 Task: Look for space in La Solana, Spain from 1st August, 2023 to 5th August, 2023 for 1 adult in price range Rs.6000 to Rs.15000. Place can be entire place with 1  bedroom having 1 bed and 1 bathroom. Property type can be house, flat, guest house. Amenities needed are: wifi. Booking option can be shelf check-in. Required host language is English.
Action: Mouse moved to (306, 158)
Screenshot: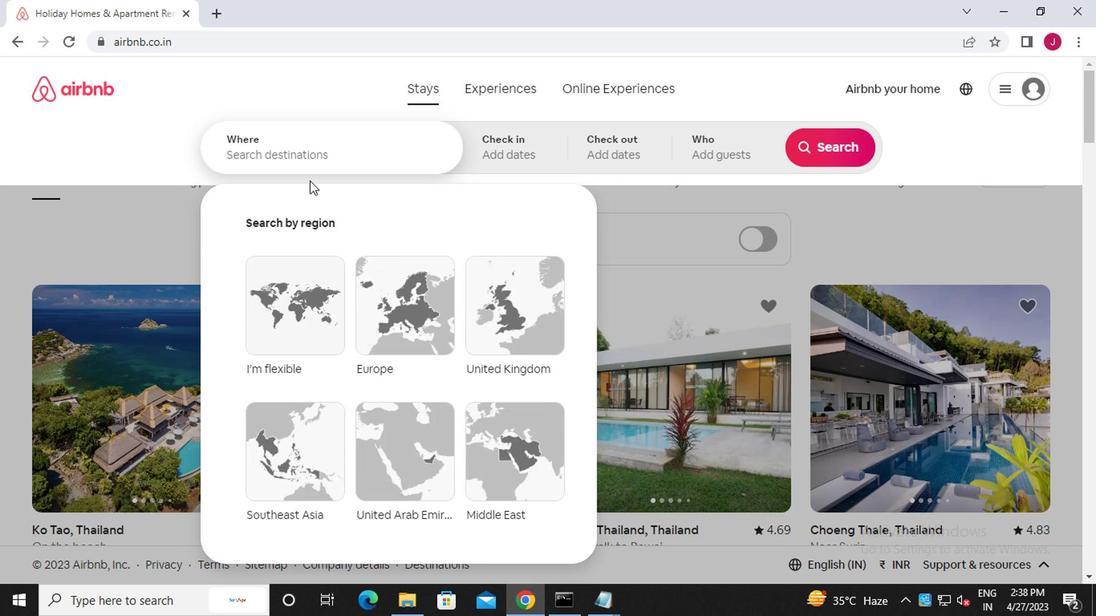 
Action: Mouse pressed left at (306, 158)
Screenshot: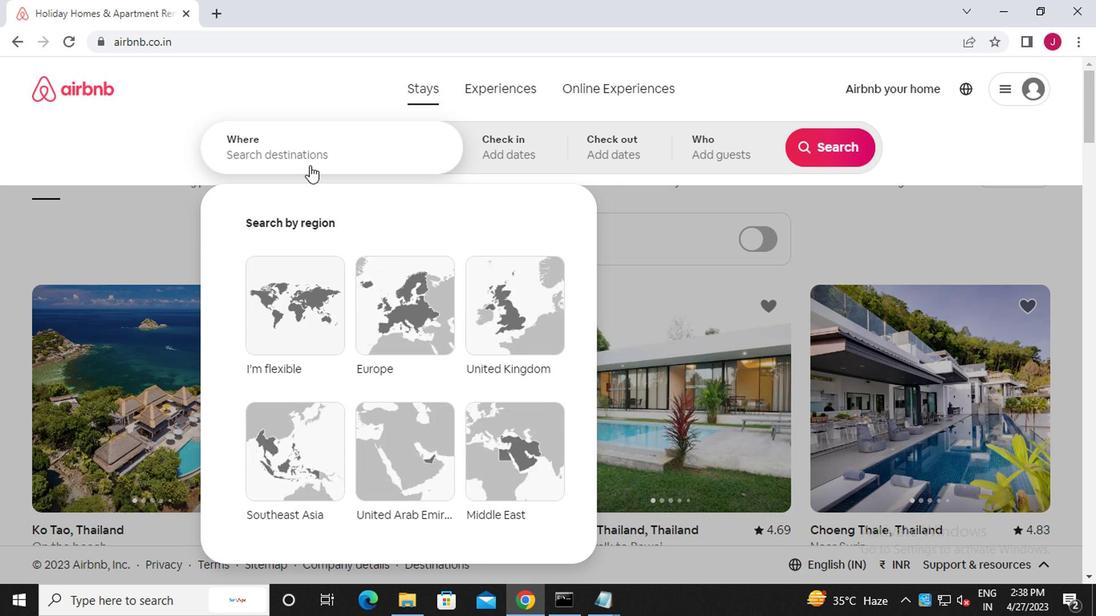 
Action: Mouse moved to (304, 161)
Screenshot: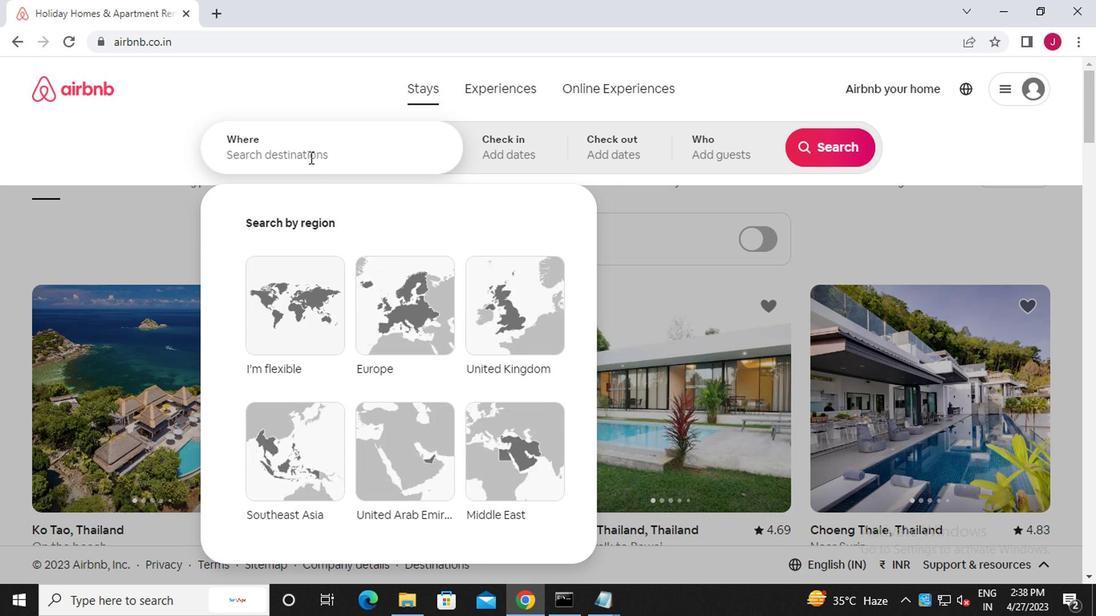 
Action: Key pressed l<Key.caps_lock>a<Key.space><Key.caps_lock>s<Key.caps_lock>olana
Screenshot: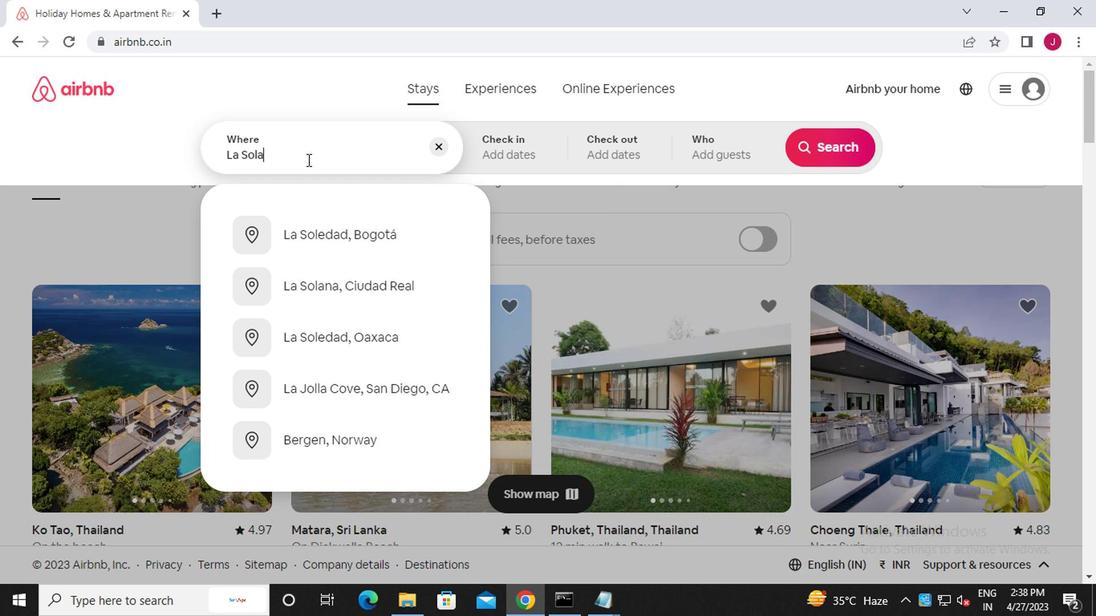 
Action: Mouse moved to (374, 293)
Screenshot: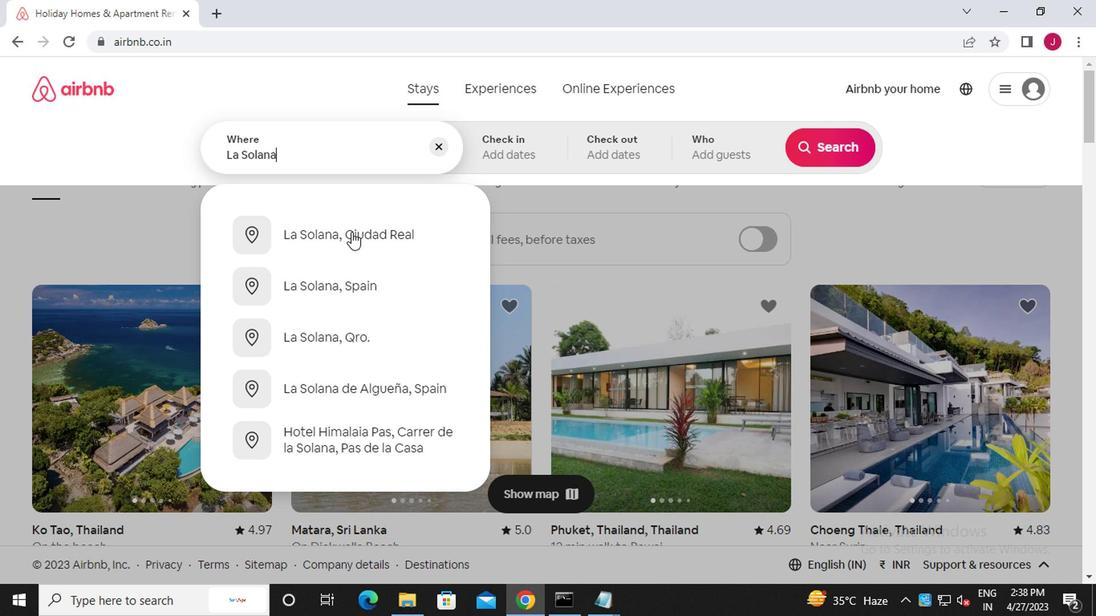 
Action: Mouse pressed left at (374, 293)
Screenshot: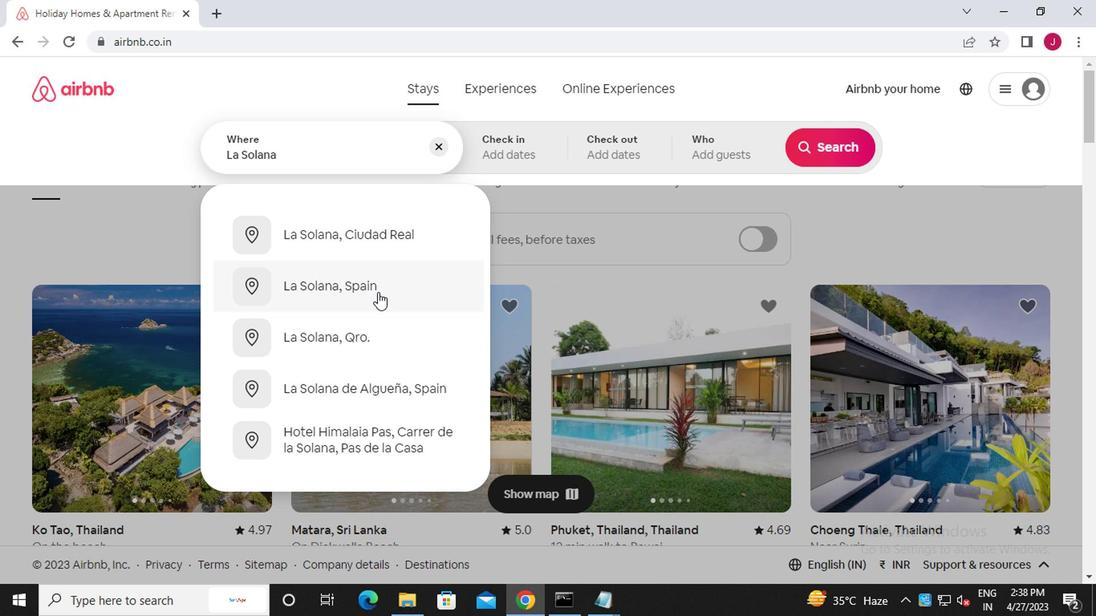 
Action: Mouse moved to (810, 272)
Screenshot: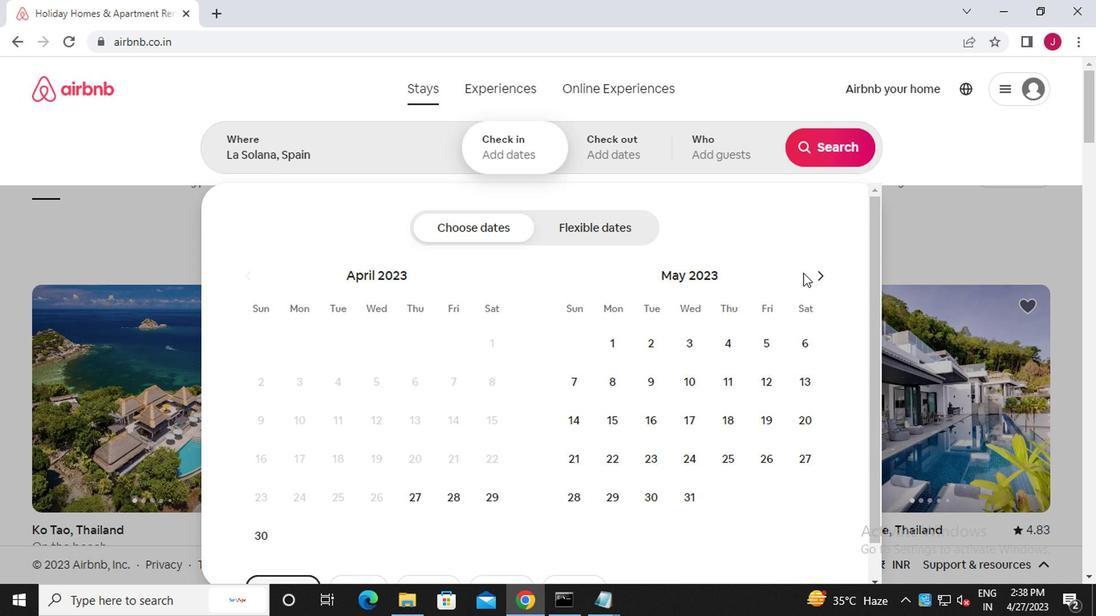 
Action: Mouse pressed left at (810, 272)
Screenshot: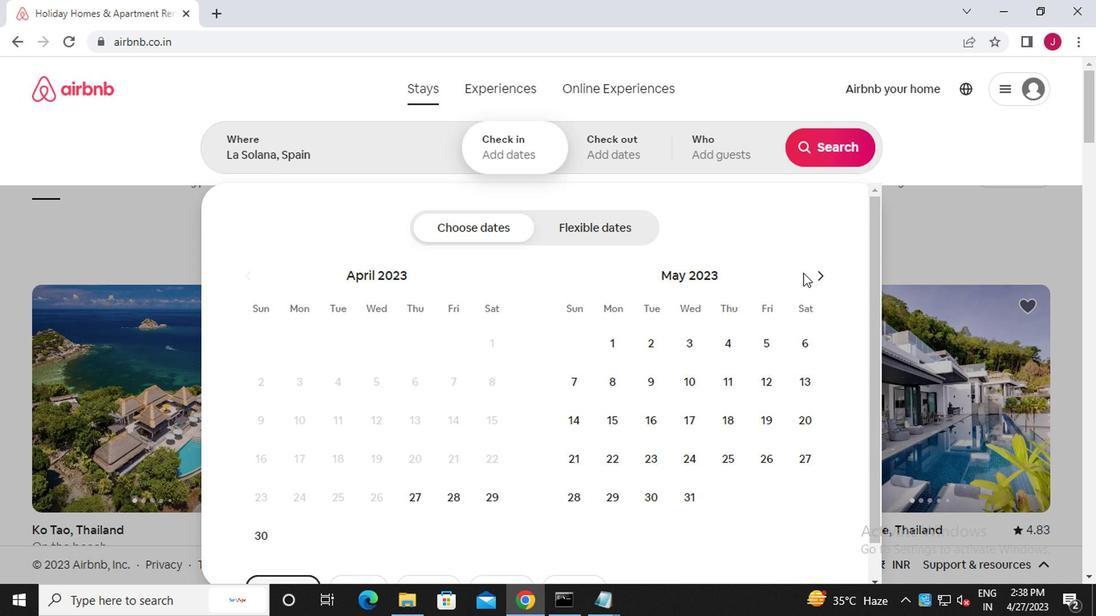 
Action: Mouse moved to (812, 272)
Screenshot: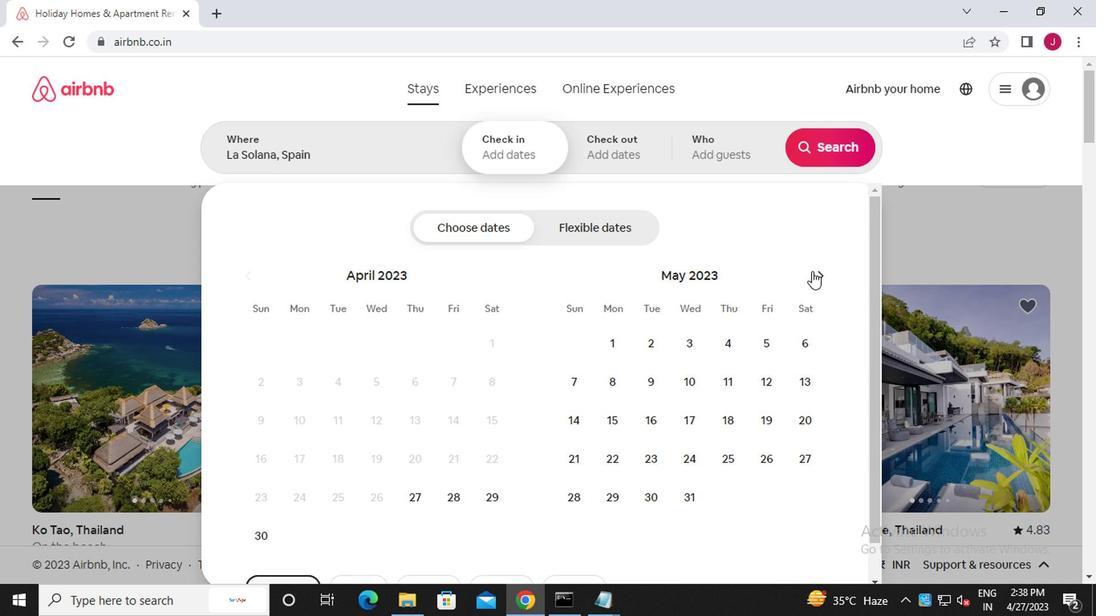 
Action: Mouse pressed left at (812, 272)
Screenshot: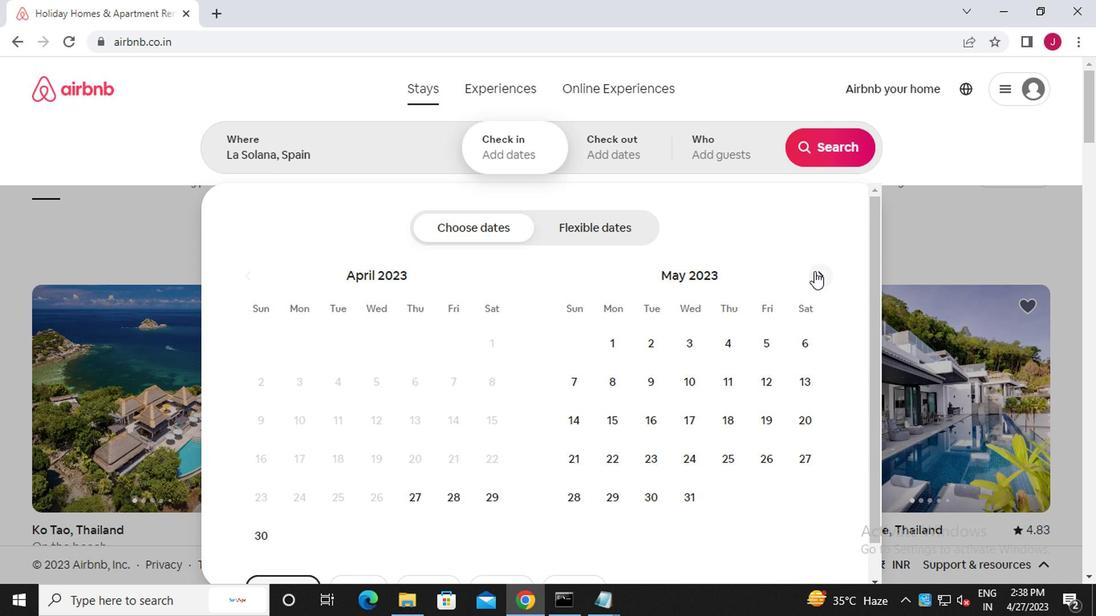 
Action: Mouse pressed left at (812, 272)
Screenshot: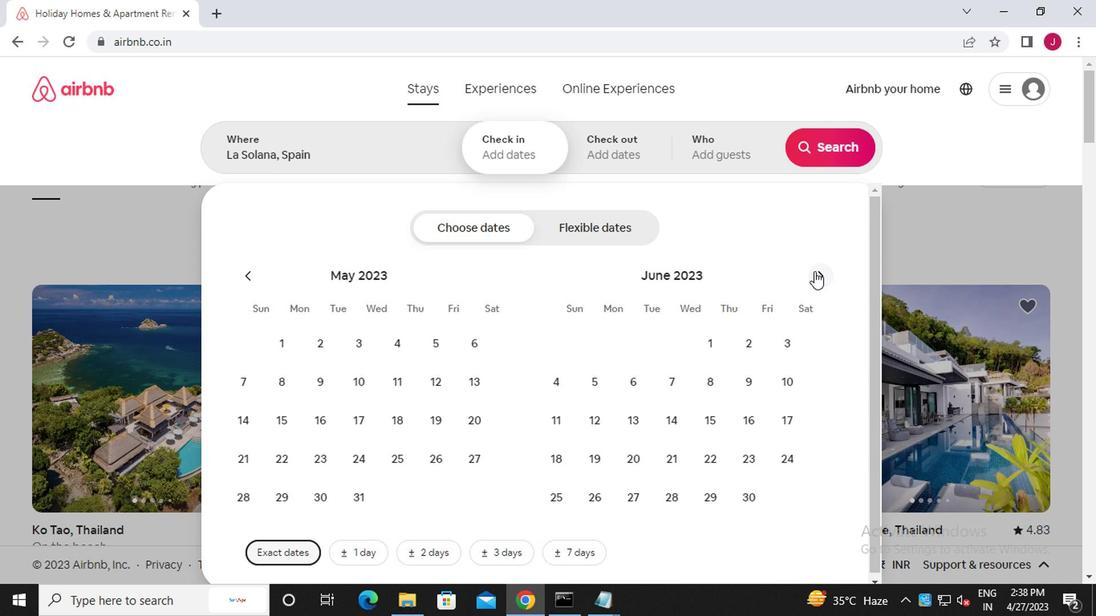 
Action: Mouse moved to (648, 342)
Screenshot: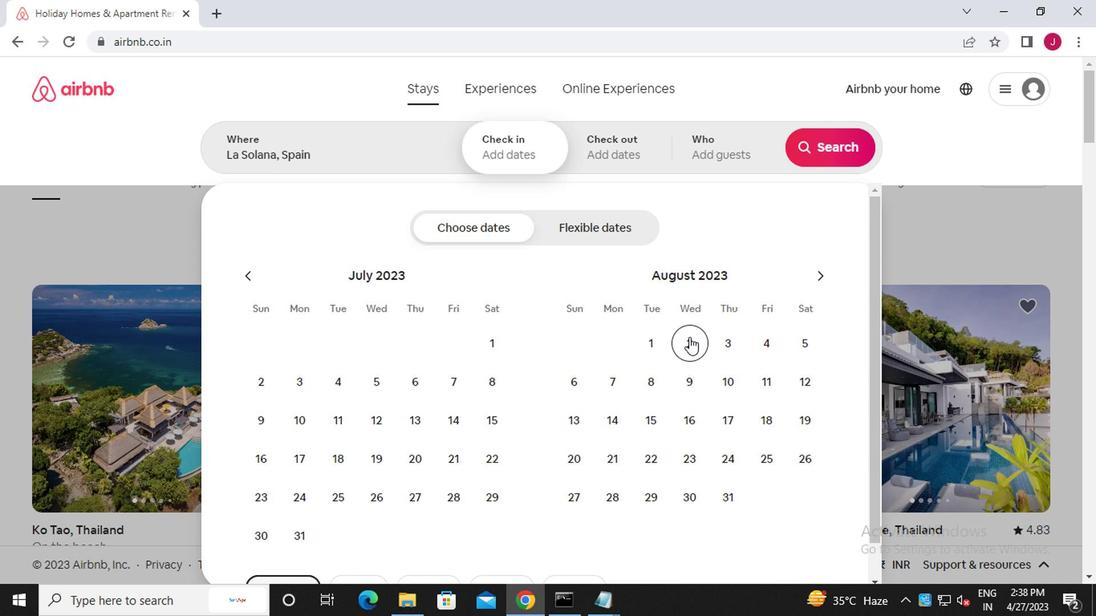 
Action: Mouse pressed left at (648, 342)
Screenshot: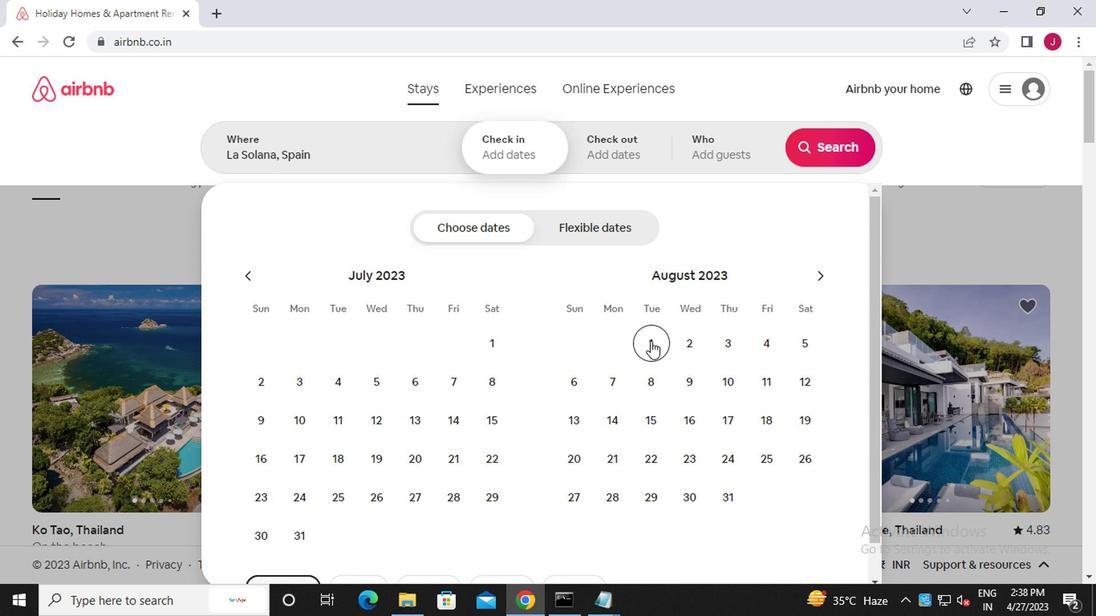 
Action: Mouse moved to (792, 344)
Screenshot: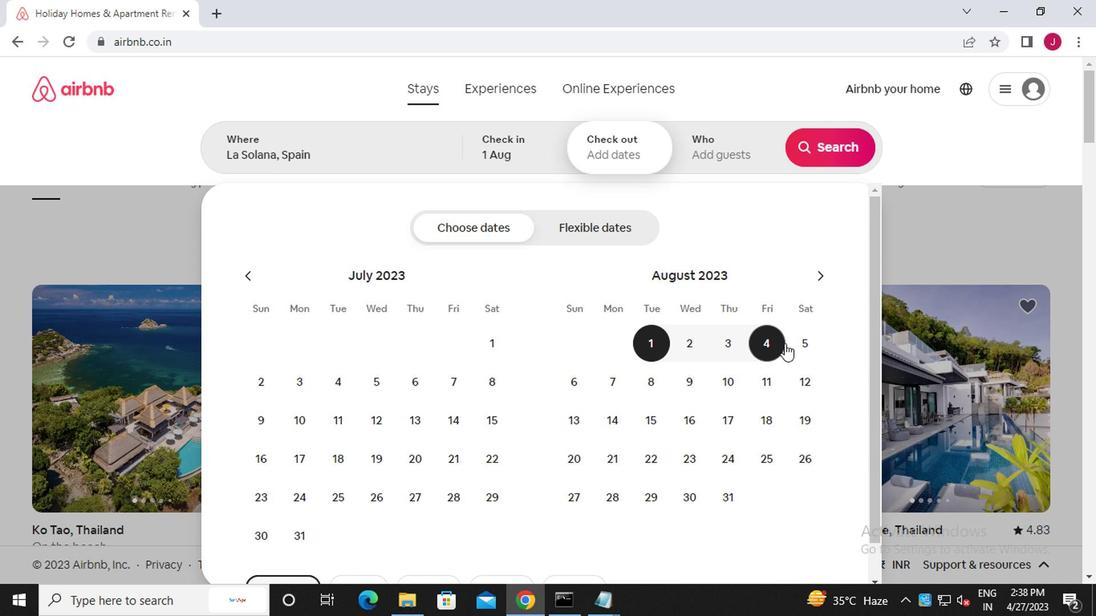 
Action: Mouse pressed left at (792, 344)
Screenshot: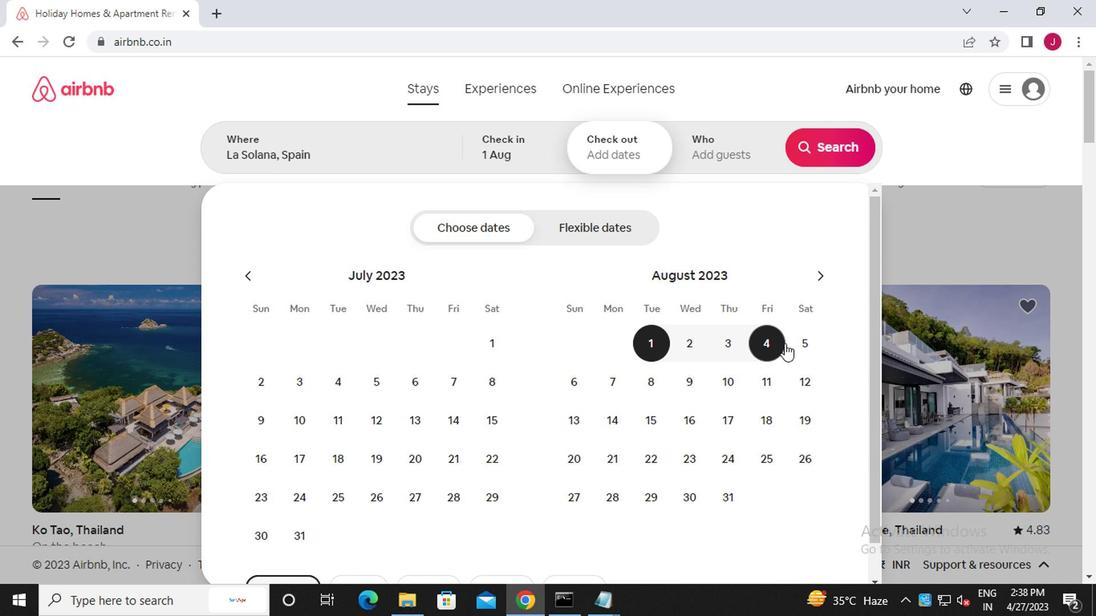 
Action: Mouse moved to (725, 156)
Screenshot: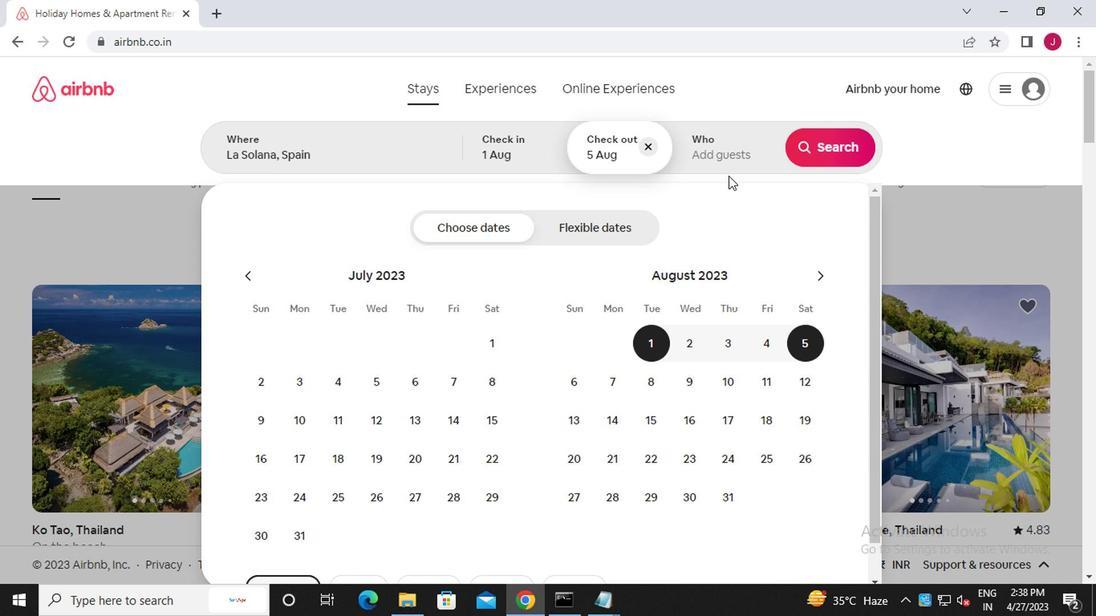 
Action: Mouse pressed left at (725, 156)
Screenshot: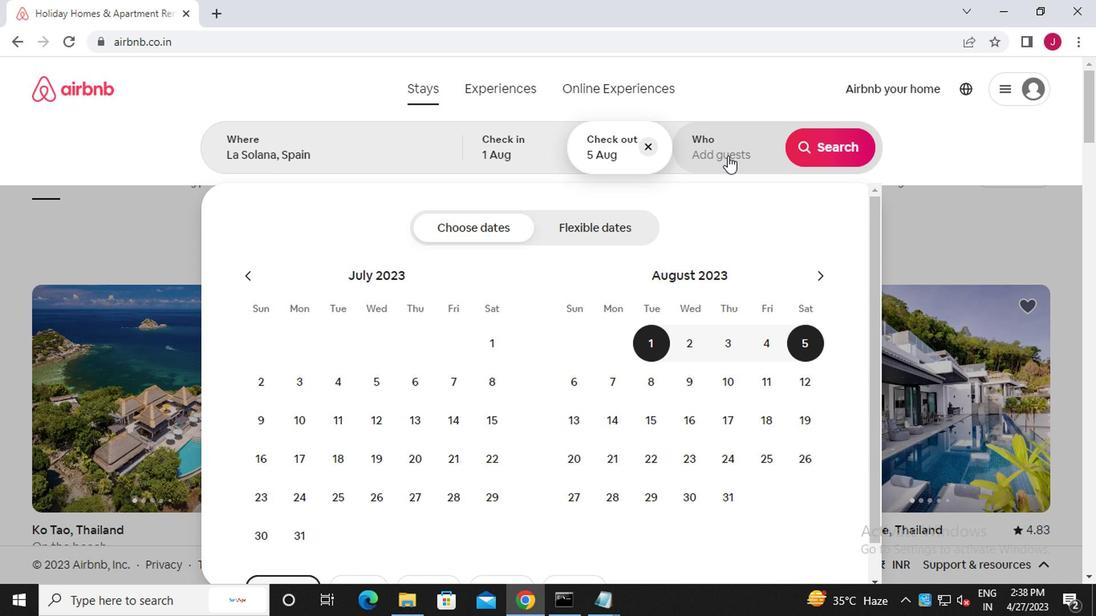 
Action: Mouse moved to (832, 225)
Screenshot: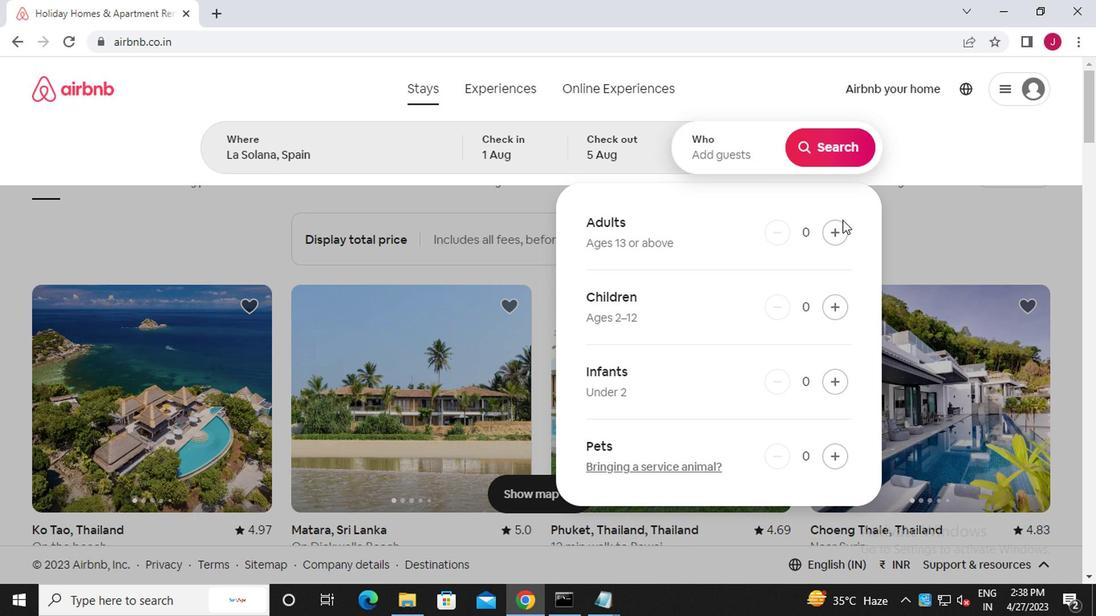 
Action: Mouse pressed left at (832, 225)
Screenshot: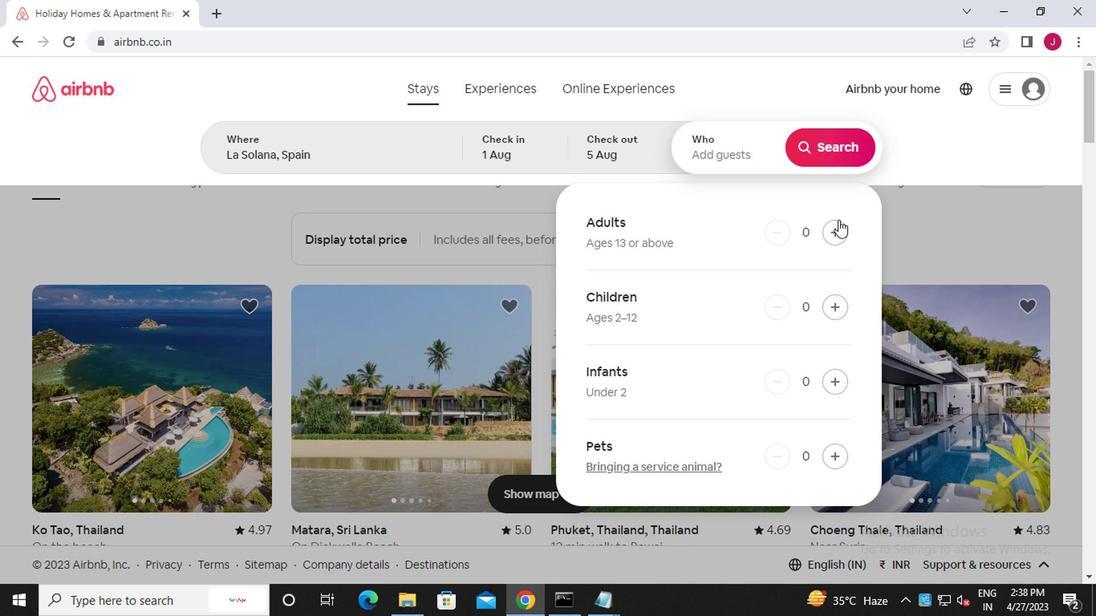 
Action: Mouse moved to (828, 152)
Screenshot: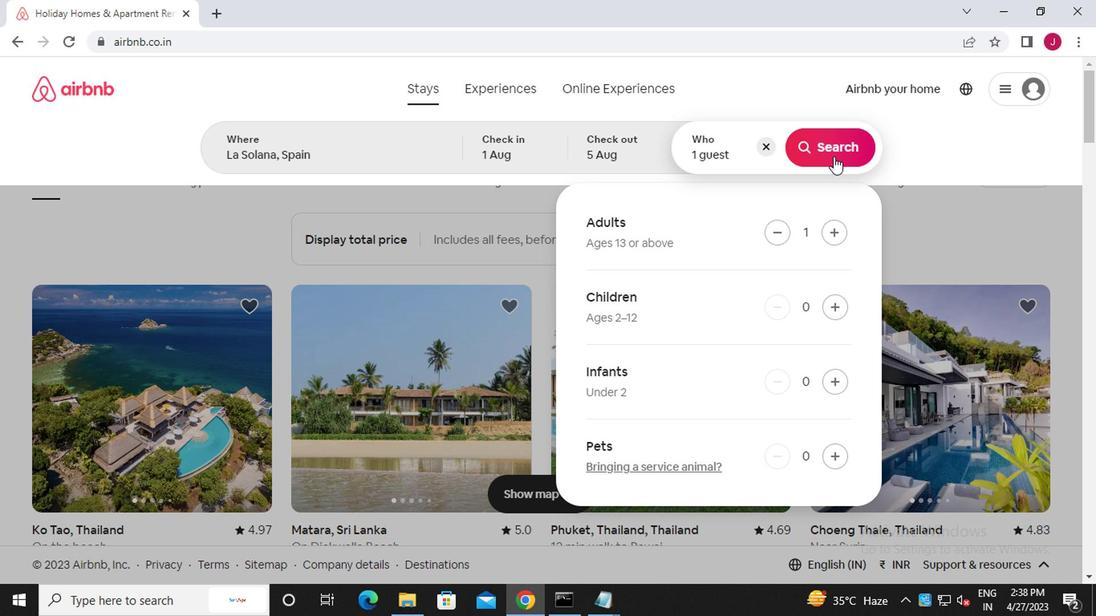 
Action: Mouse pressed left at (828, 152)
Screenshot: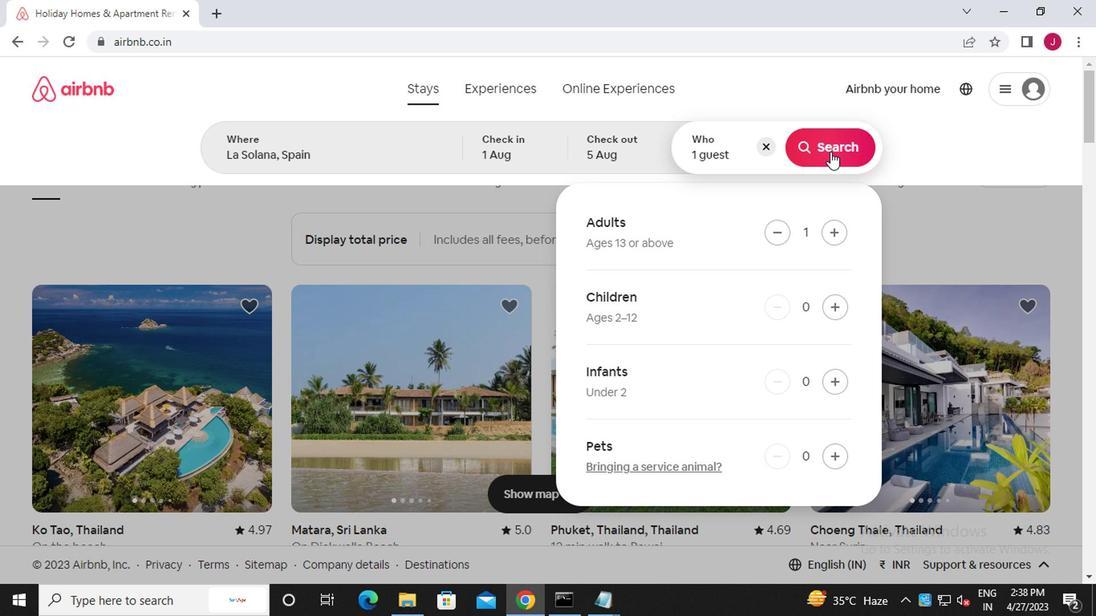 
Action: Mouse moved to (1022, 148)
Screenshot: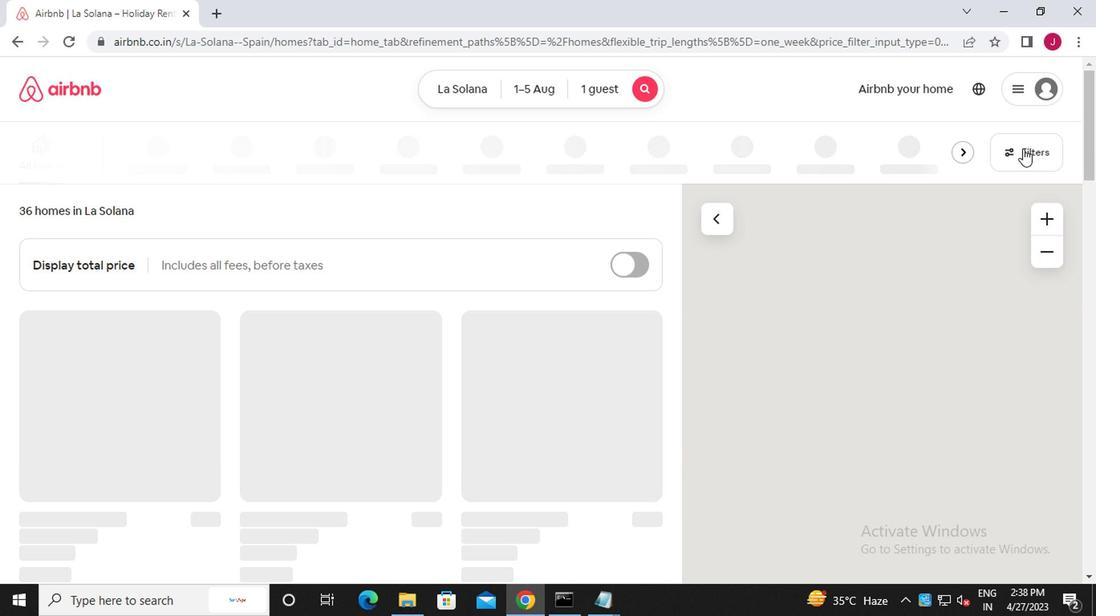 
Action: Mouse pressed left at (1022, 148)
Screenshot: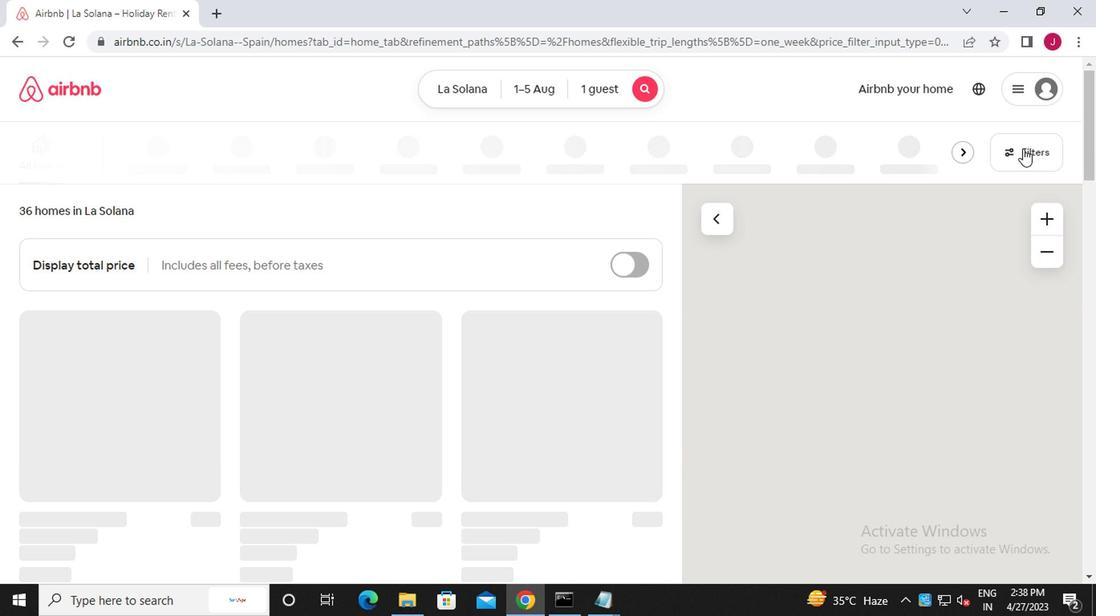 
Action: Mouse moved to (364, 362)
Screenshot: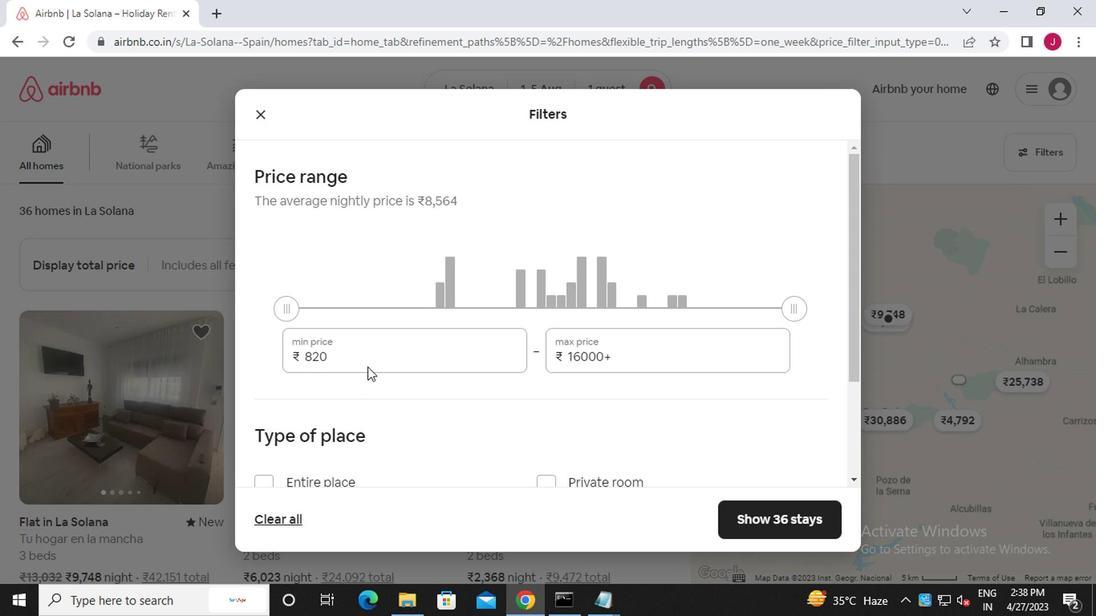 
Action: Mouse pressed left at (364, 362)
Screenshot: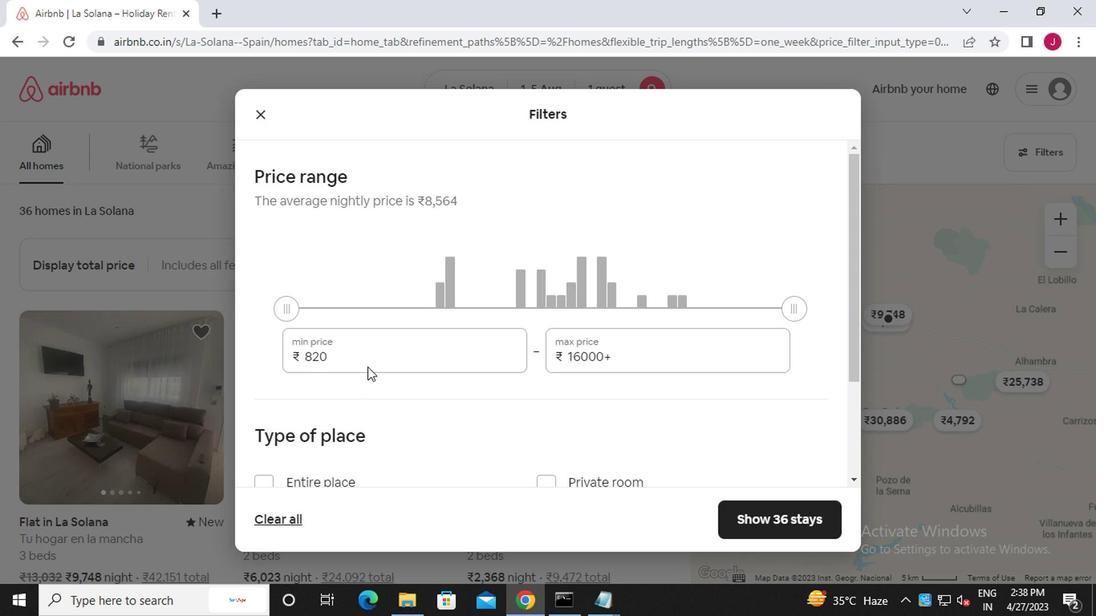 
Action: Mouse moved to (362, 361)
Screenshot: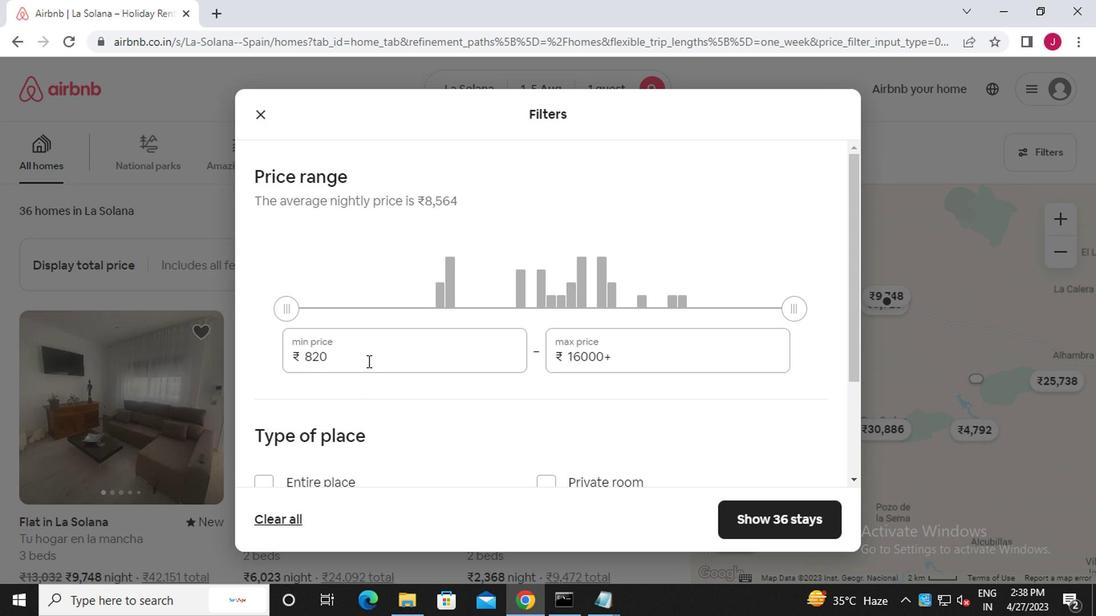 
Action: Key pressed <Key.backspace><Key.backspace><Key.backspace><<102>><<96>><<96>><<96>>
Screenshot: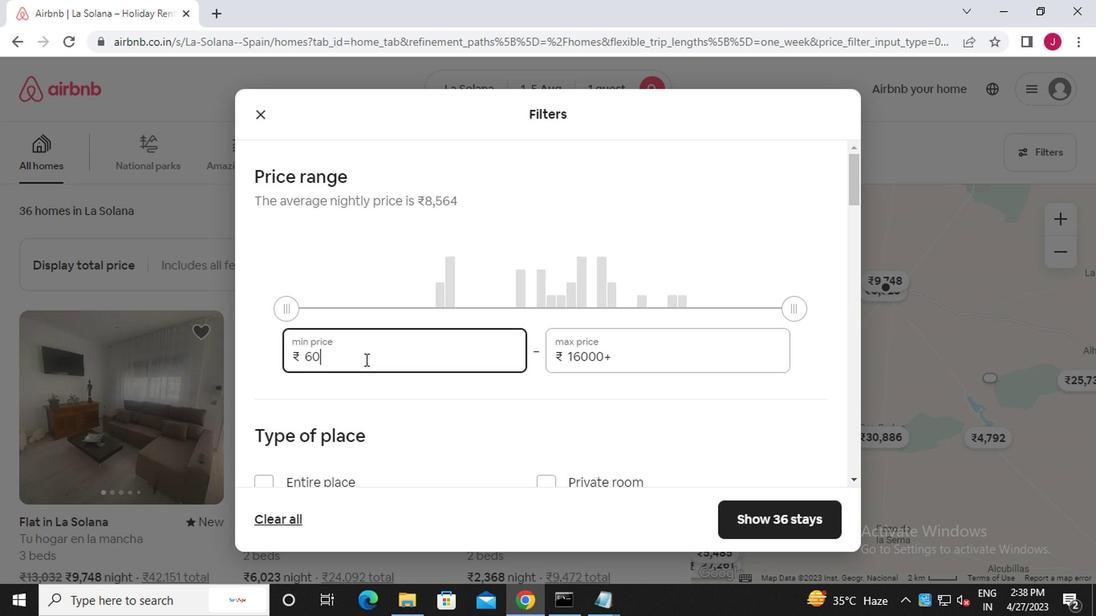 
Action: Mouse moved to (675, 358)
Screenshot: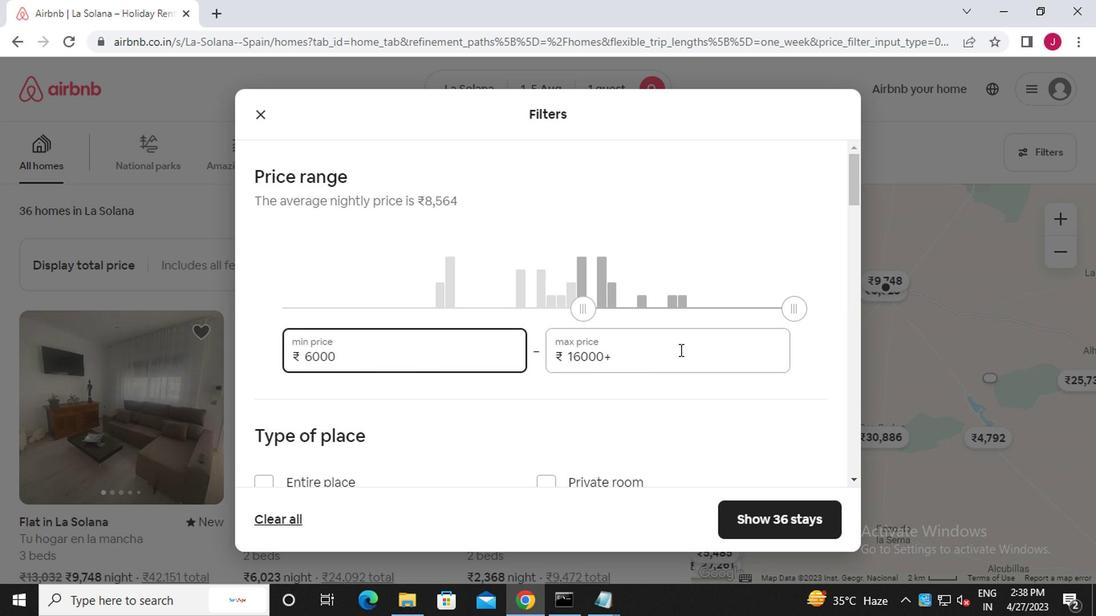 
Action: Mouse pressed left at (675, 358)
Screenshot: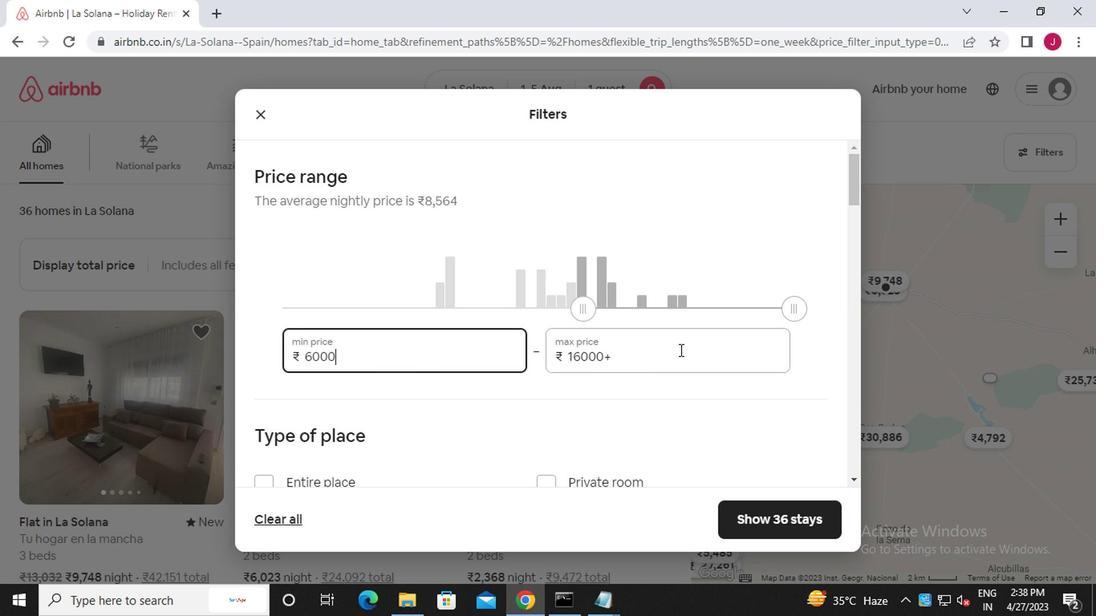 
Action: Key pressed <Key.backspace><Key.backspace><Key.backspace><Key.backspace><Key.backspace><<101>><<96>><<96>><<96>>
Screenshot: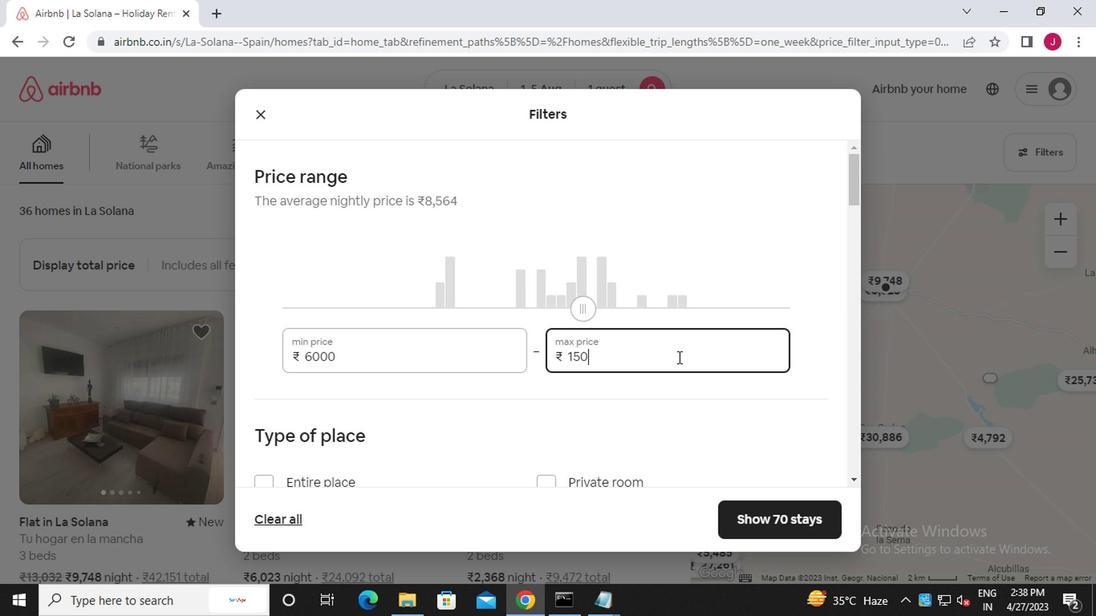 
Action: Mouse scrolled (675, 358) with delta (0, 0)
Screenshot: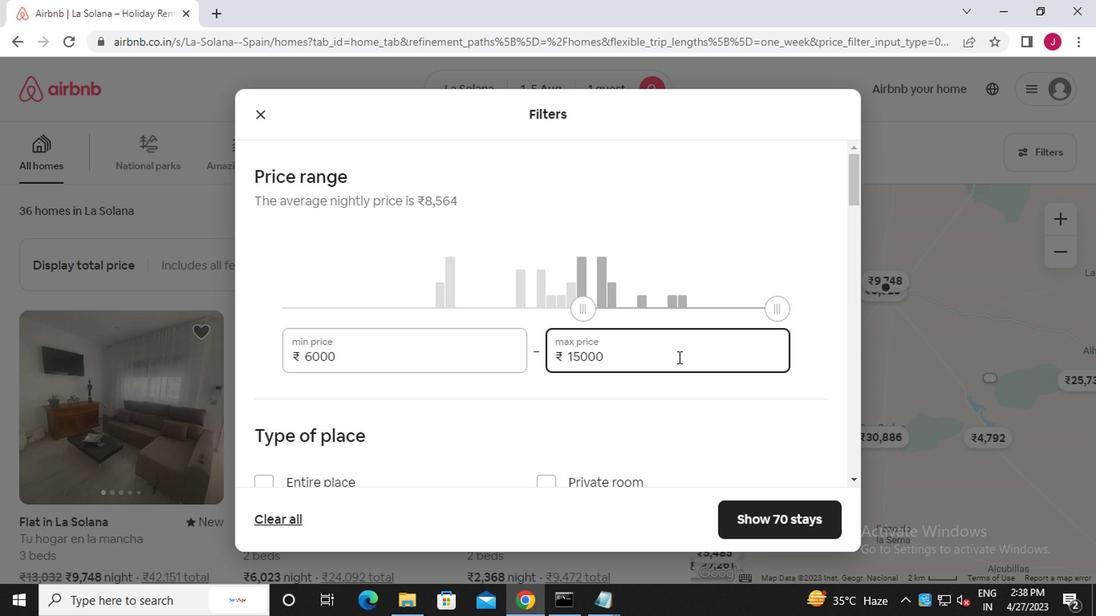 
Action: Mouse scrolled (675, 358) with delta (0, 0)
Screenshot: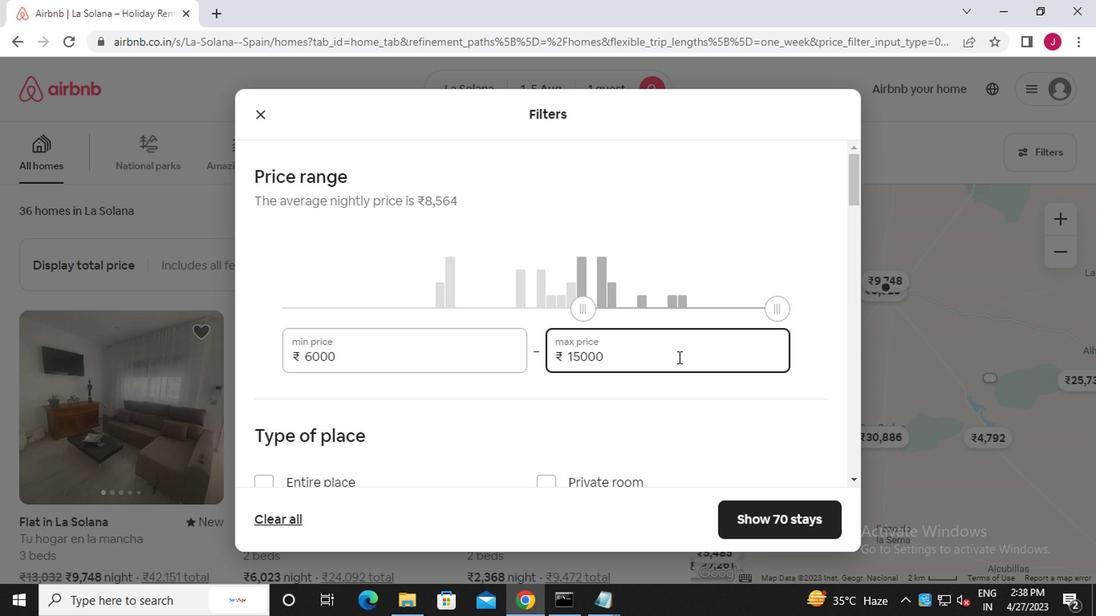 
Action: Mouse moved to (255, 330)
Screenshot: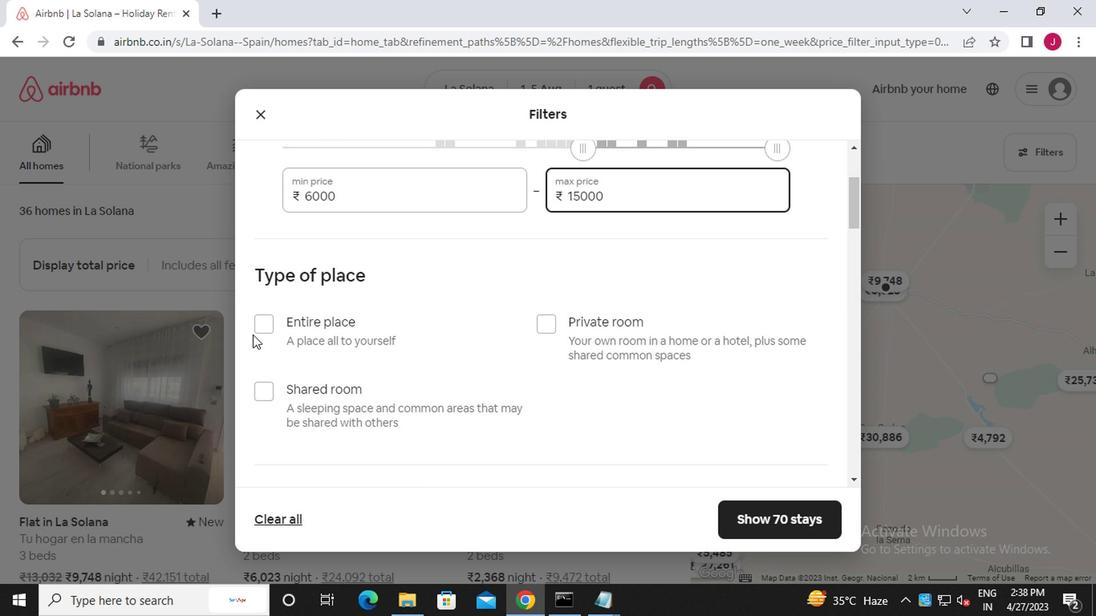 
Action: Mouse pressed left at (255, 330)
Screenshot: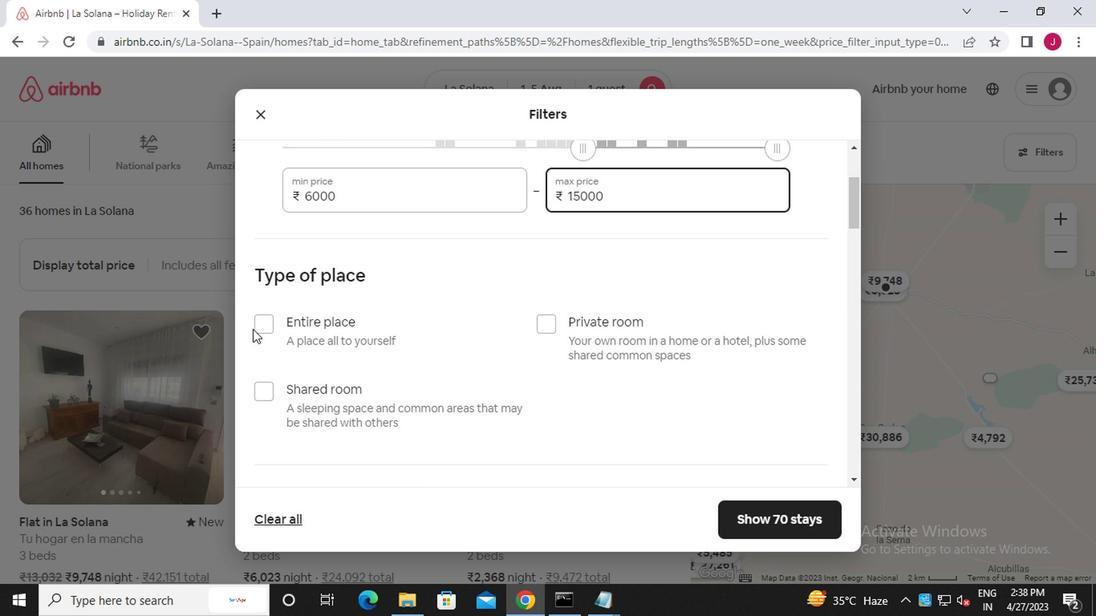 
Action: Mouse moved to (344, 355)
Screenshot: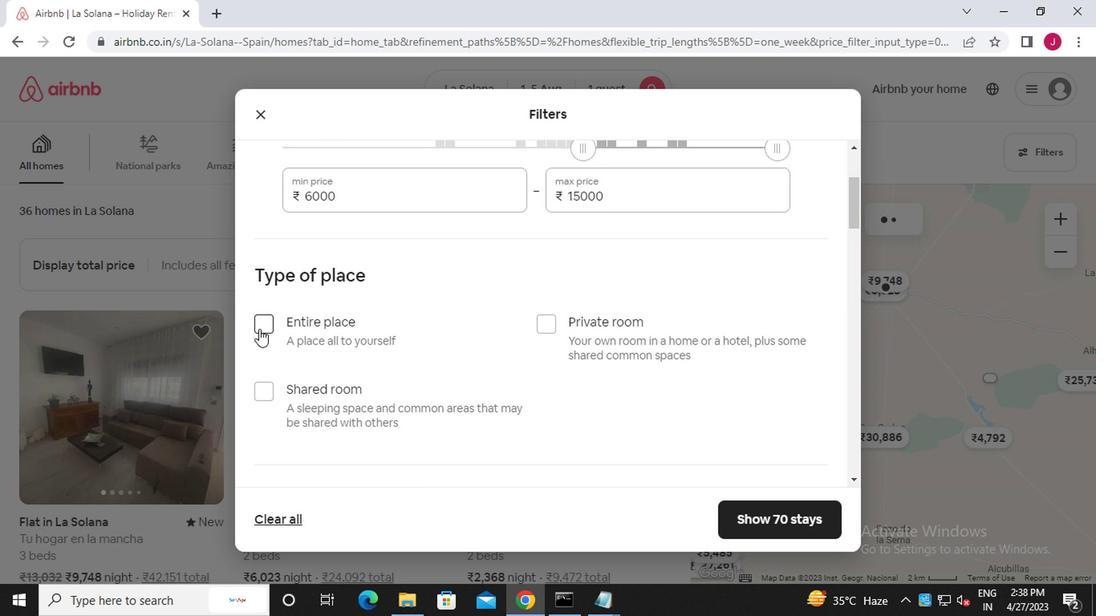 
Action: Mouse scrolled (344, 354) with delta (0, -1)
Screenshot: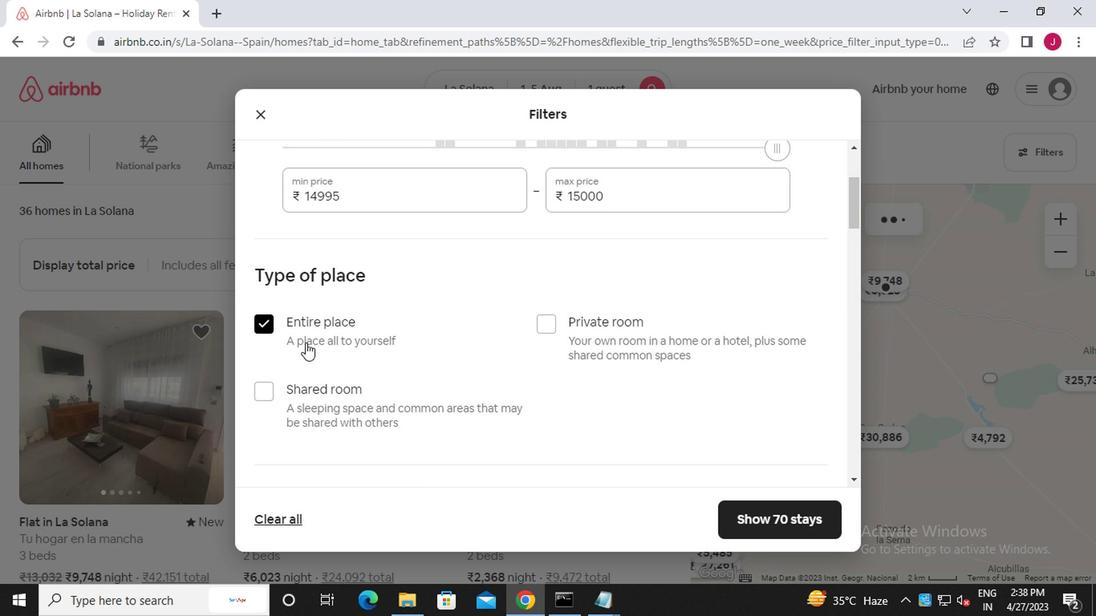 
Action: Mouse scrolled (344, 354) with delta (0, -1)
Screenshot: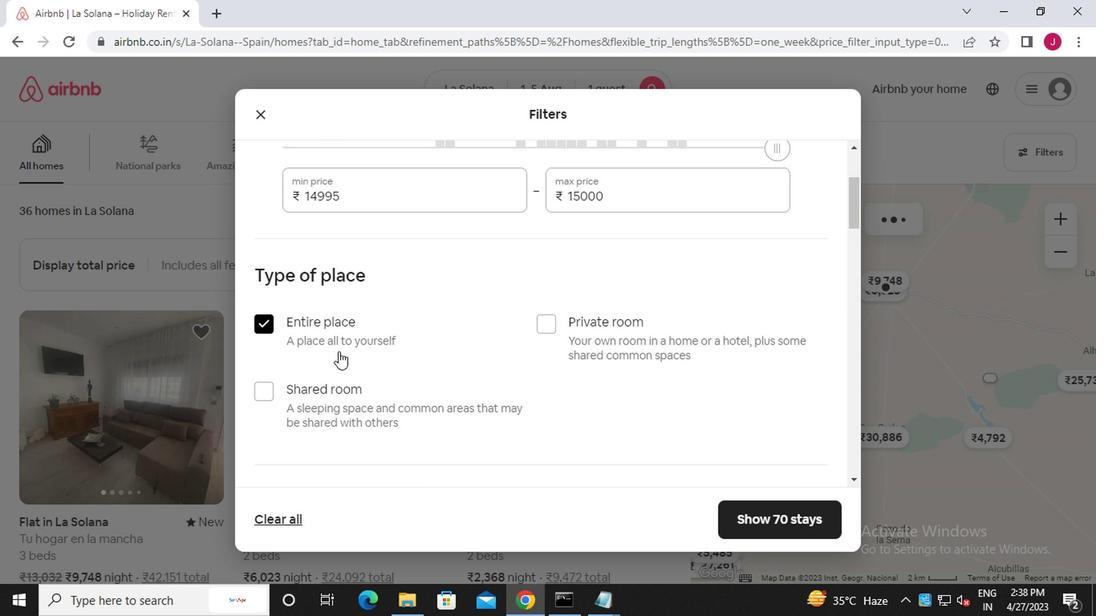 
Action: Mouse scrolled (344, 354) with delta (0, -1)
Screenshot: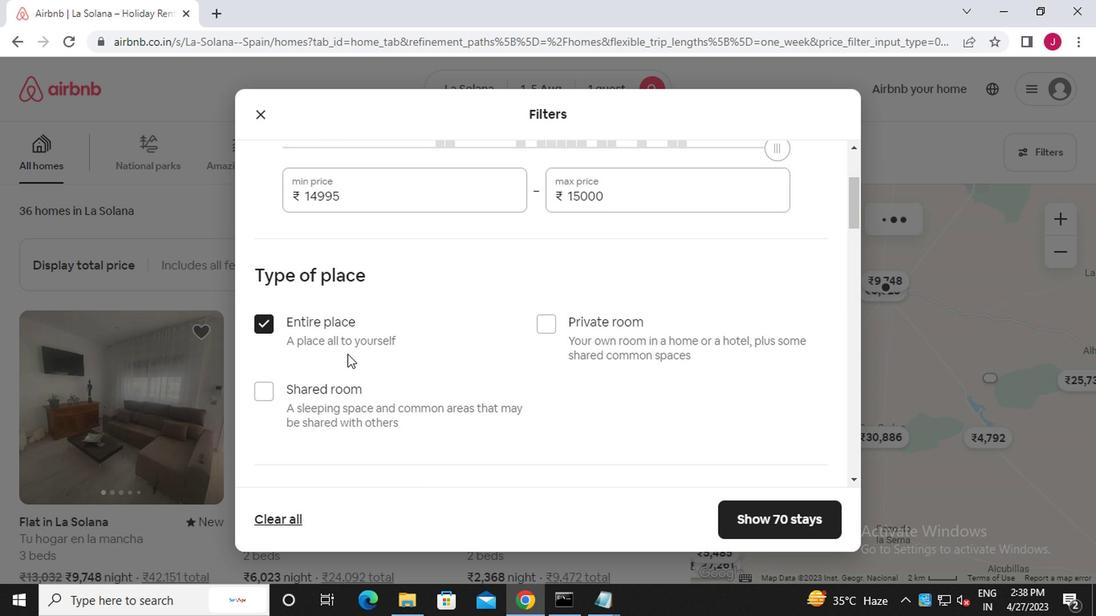 
Action: Mouse moved to (344, 357)
Screenshot: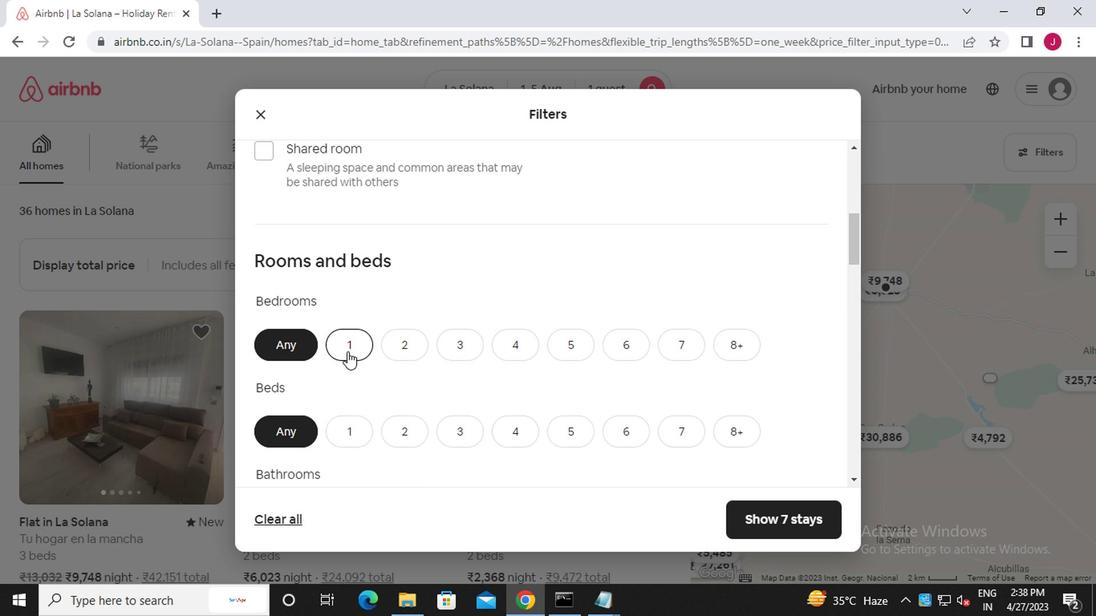 
Action: Mouse scrolled (344, 356) with delta (0, -1)
Screenshot: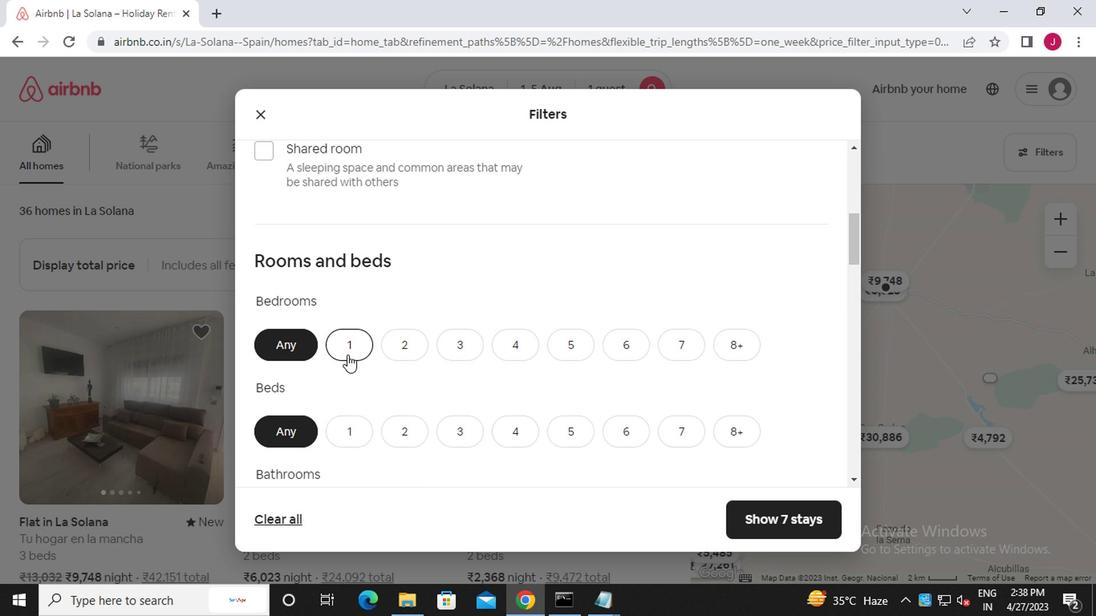 
Action: Mouse scrolled (344, 356) with delta (0, -1)
Screenshot: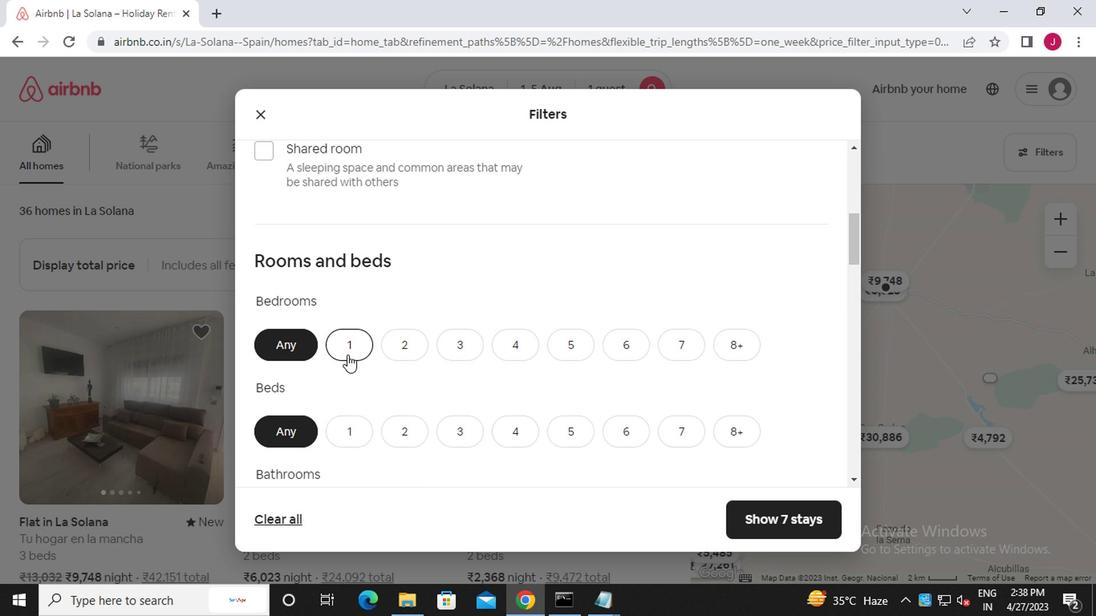 
Action: Mouse moved to (348, 193)
Screenshot: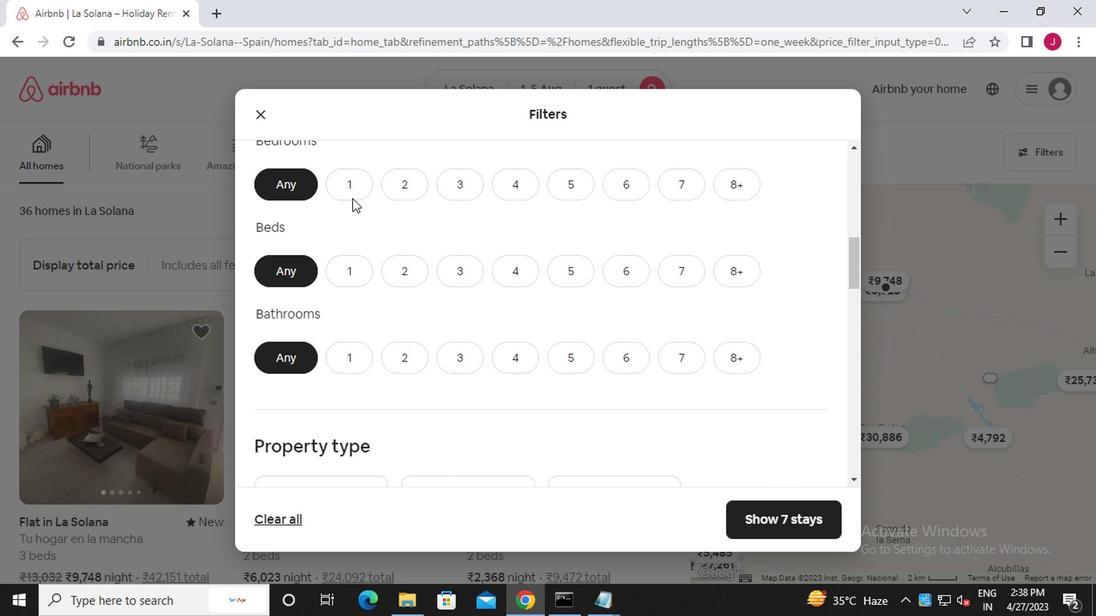 
Action: Mouse pressed left at (348, 193)
Screenshot: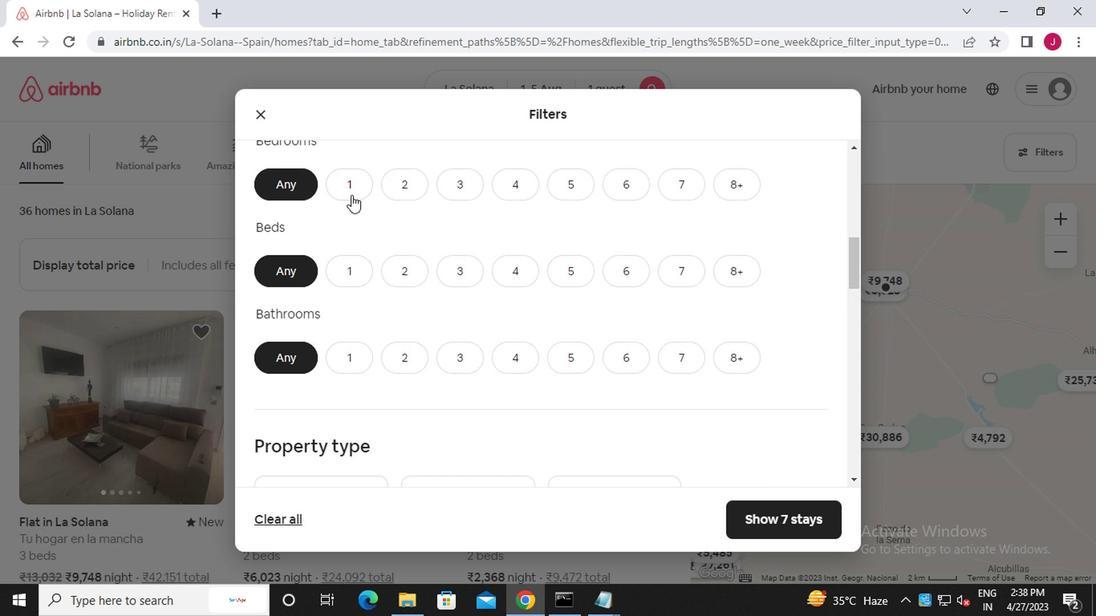 
Action: Mouse moved to (352, 268)
Screenshot: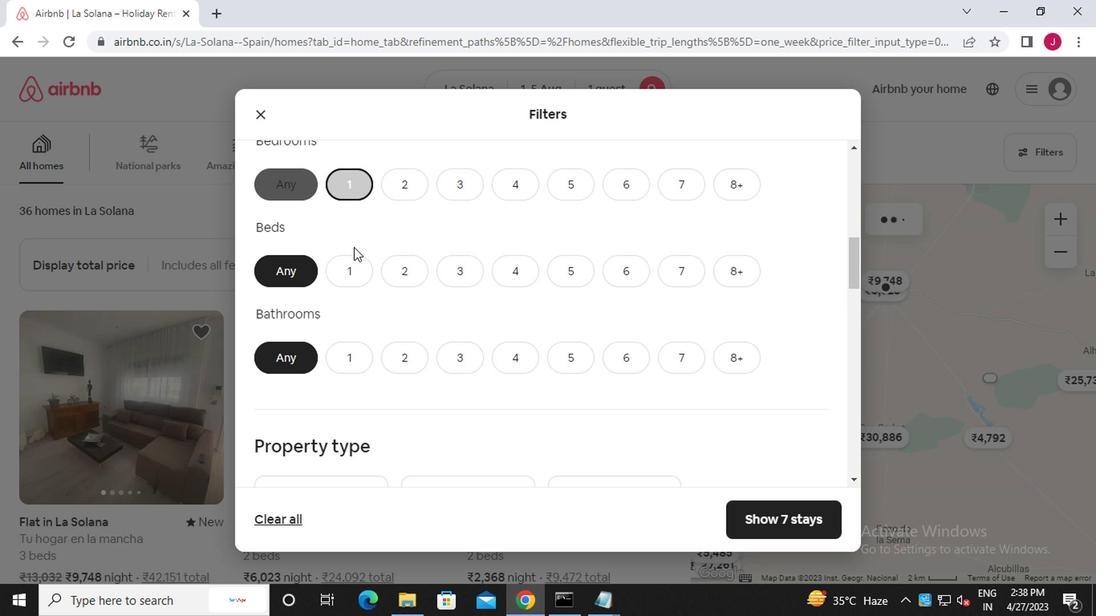 
Action: Mouse pressed left at (352, 268)
Screenshot: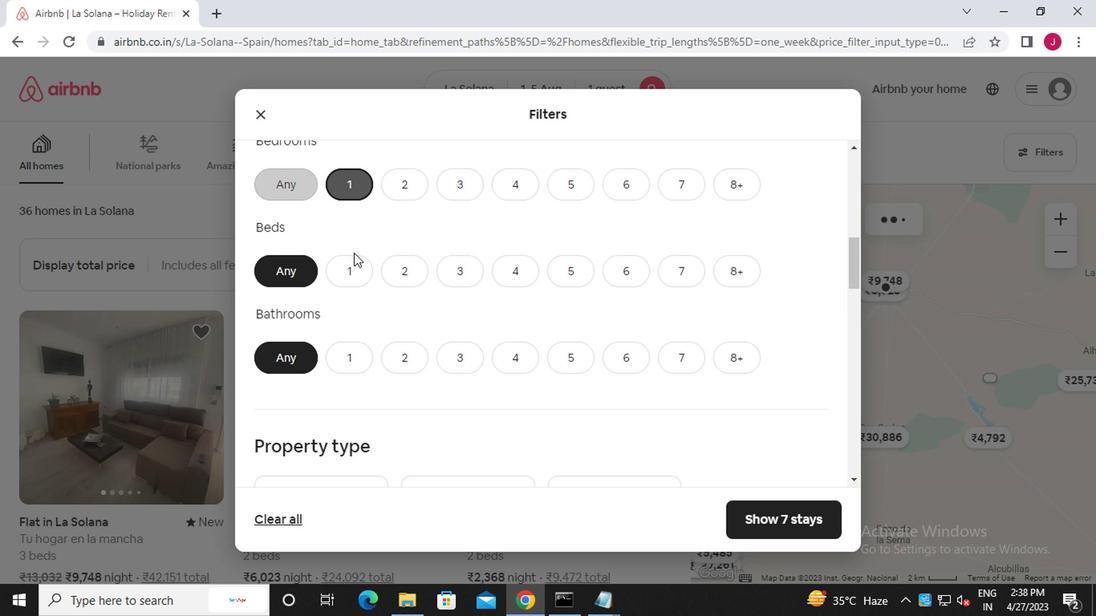 
Action: Mouse moved to (351, 365)
Screenshot: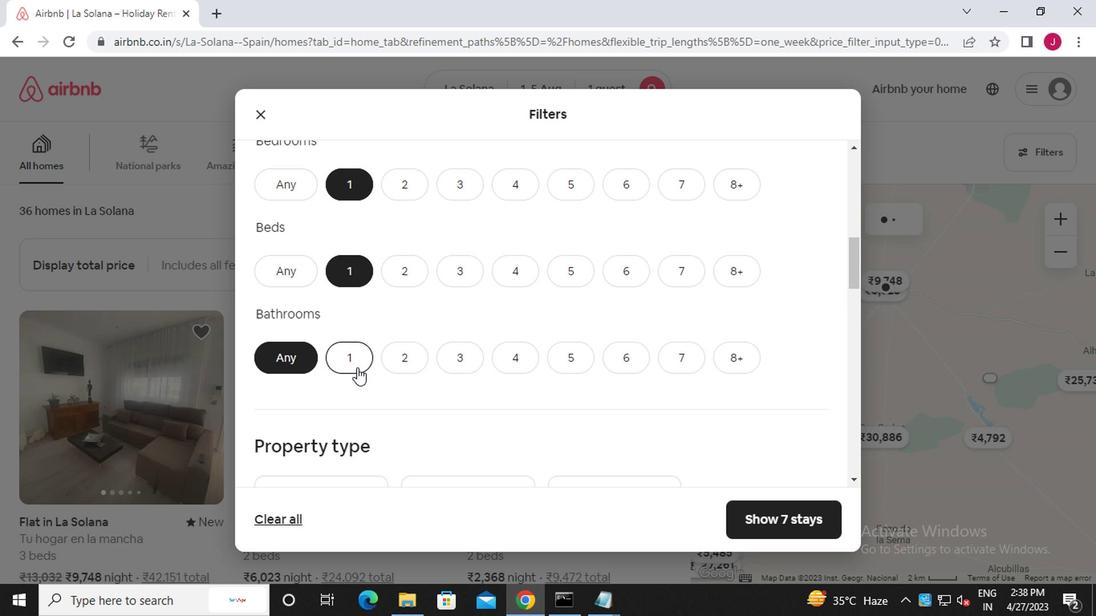 
Action: Mouse pressed left at (351, 365)
Screenshot: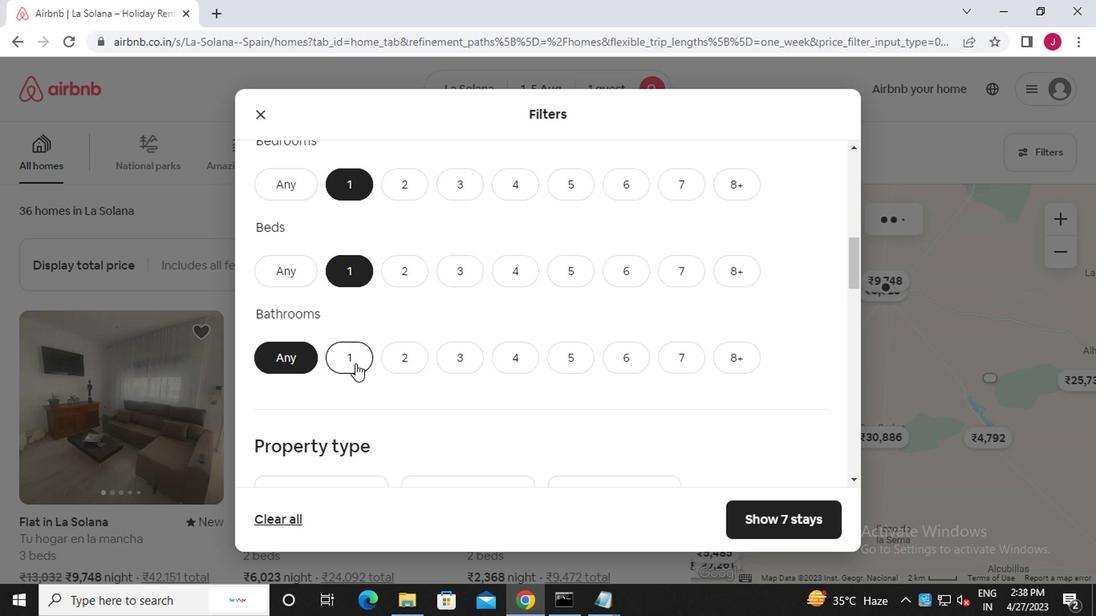 
Action: Mouse moved to (356, 370)
Screenshot: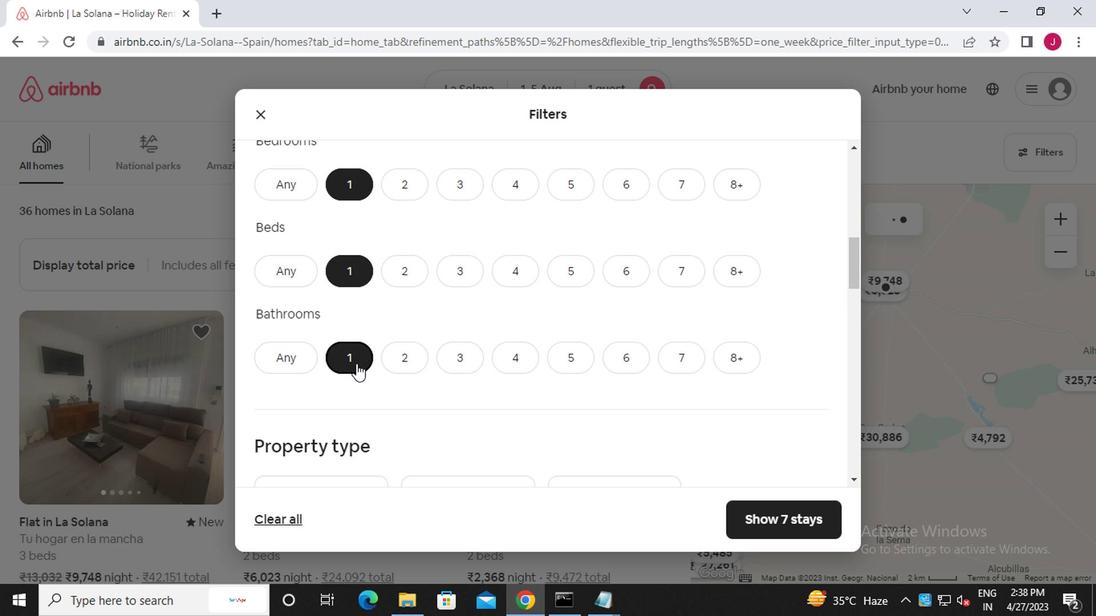 
Action: Mouse scrolled (356, 369) with delta (0, 0)
Screenshot: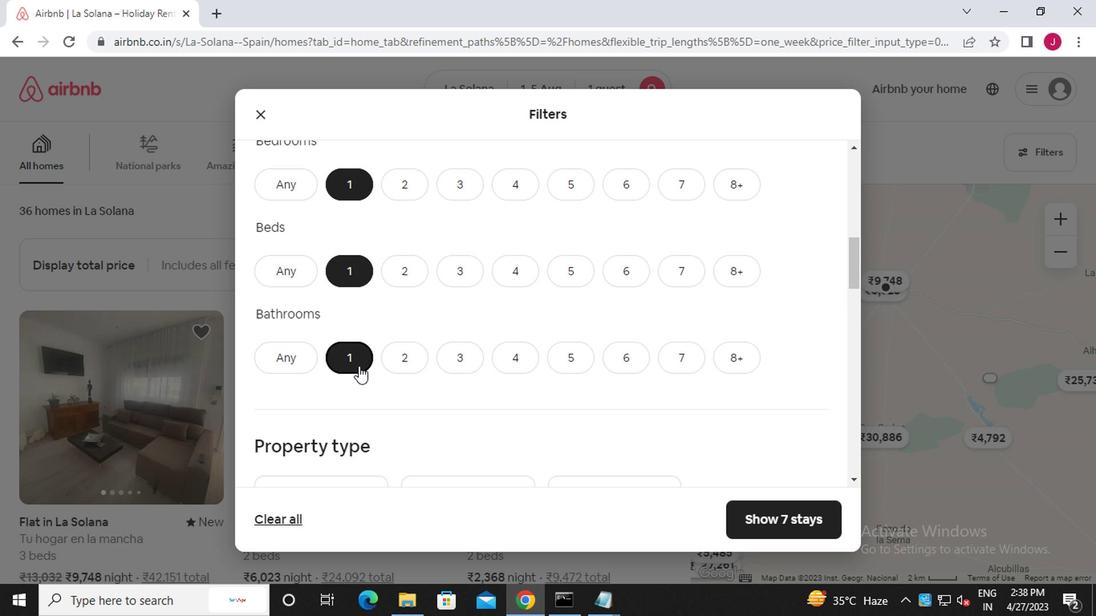 
Action: Mouse moved to (398, 433)
Screenshot: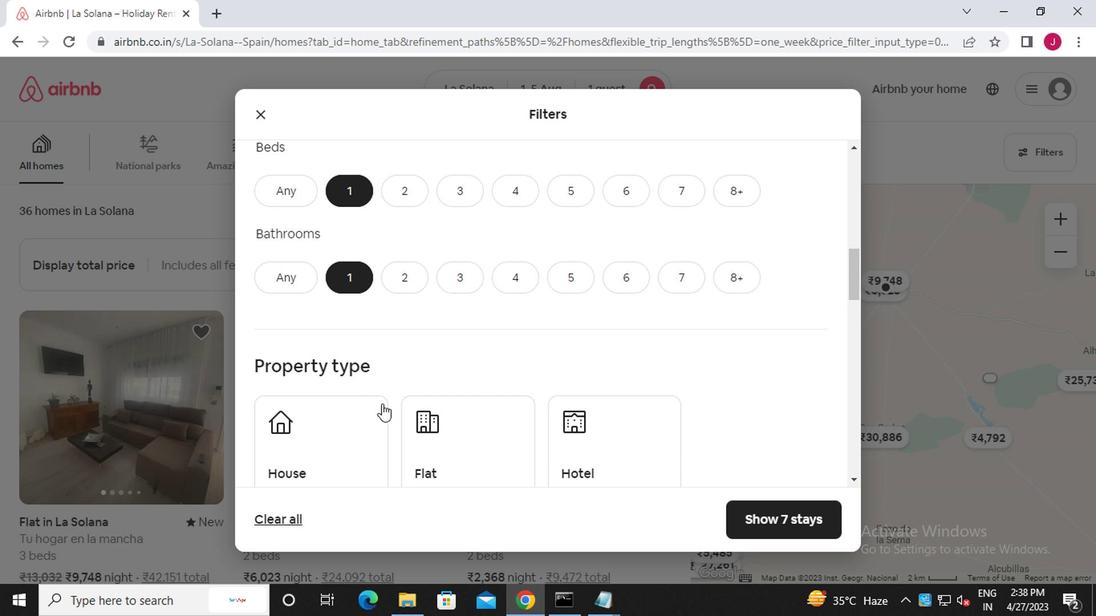 
Action: Mouse scrolled (398, 432) with delta (0, 0)
Screenshot: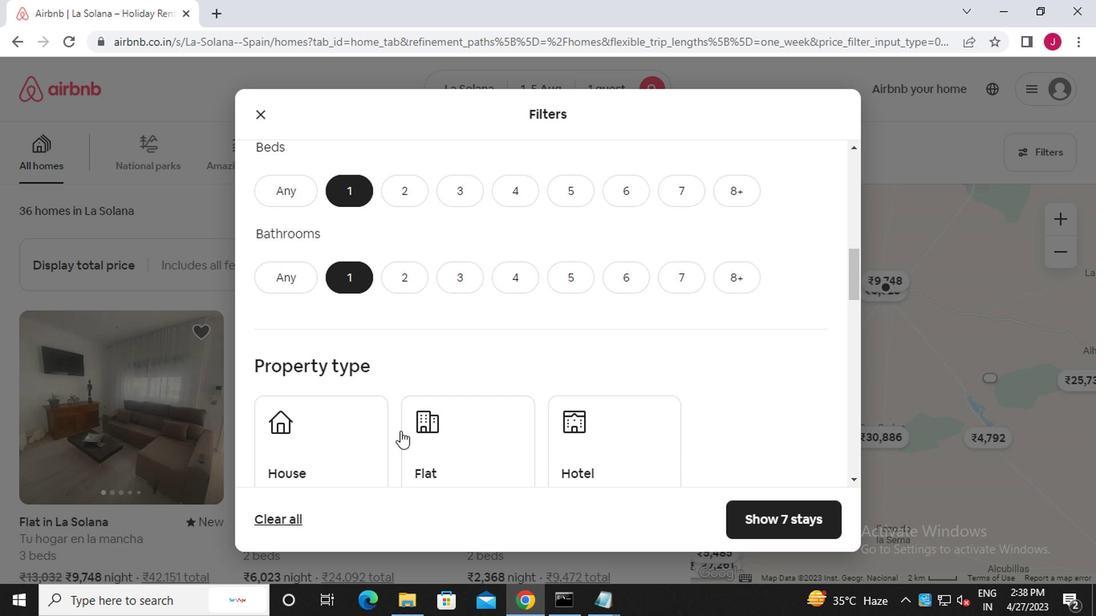 
Action: Mouse moved to (330, 359)
Screenshot: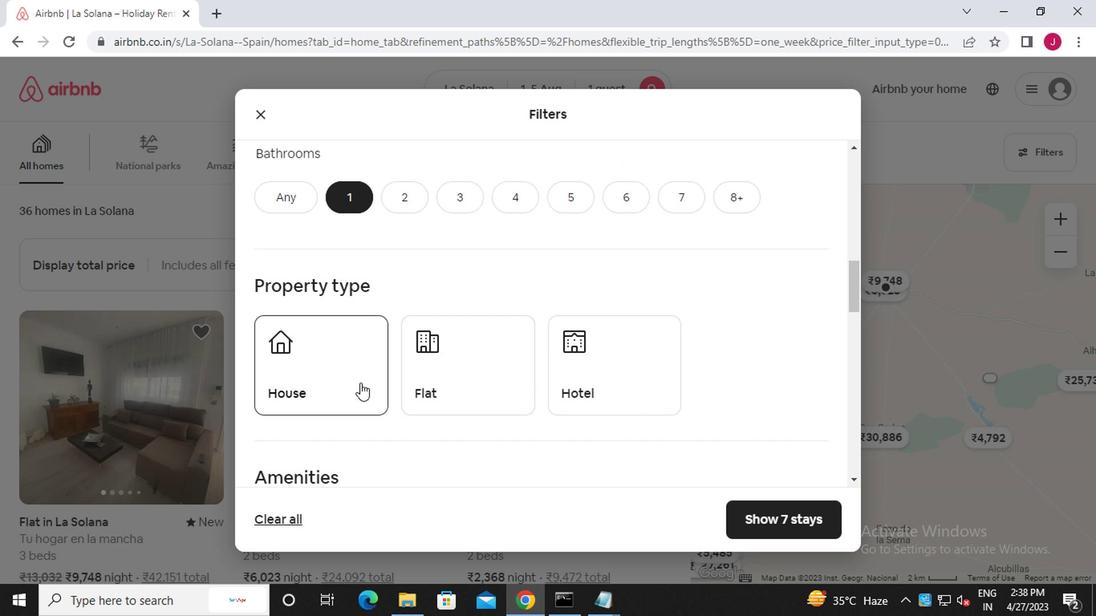 
Action: Mouse pressed left at (330, 359)
Screenshot: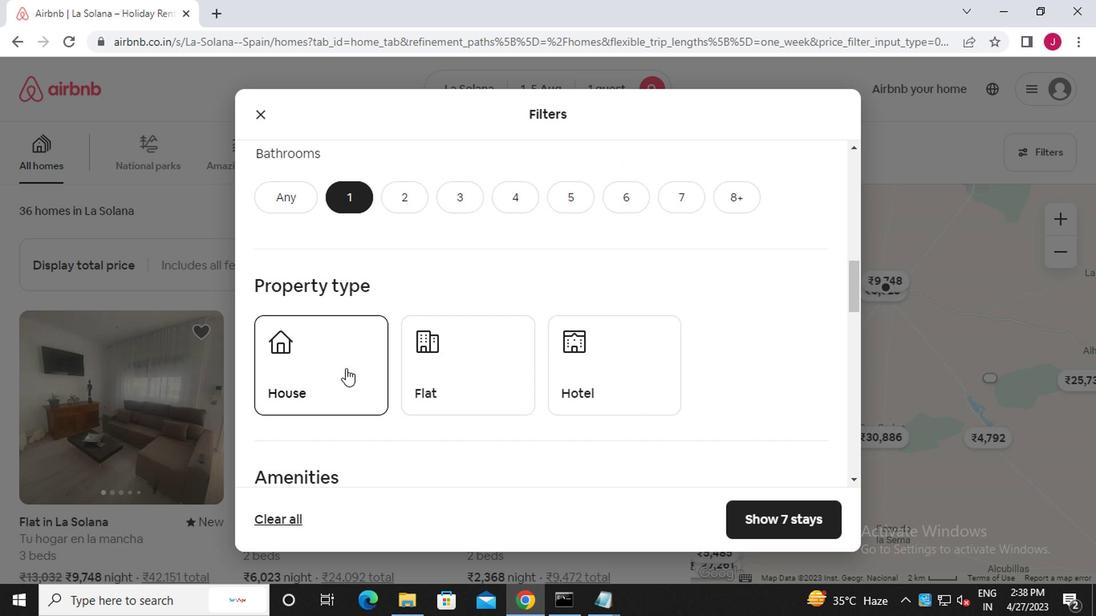 
Action: Mouse moved to (428, 385)
Screenshot: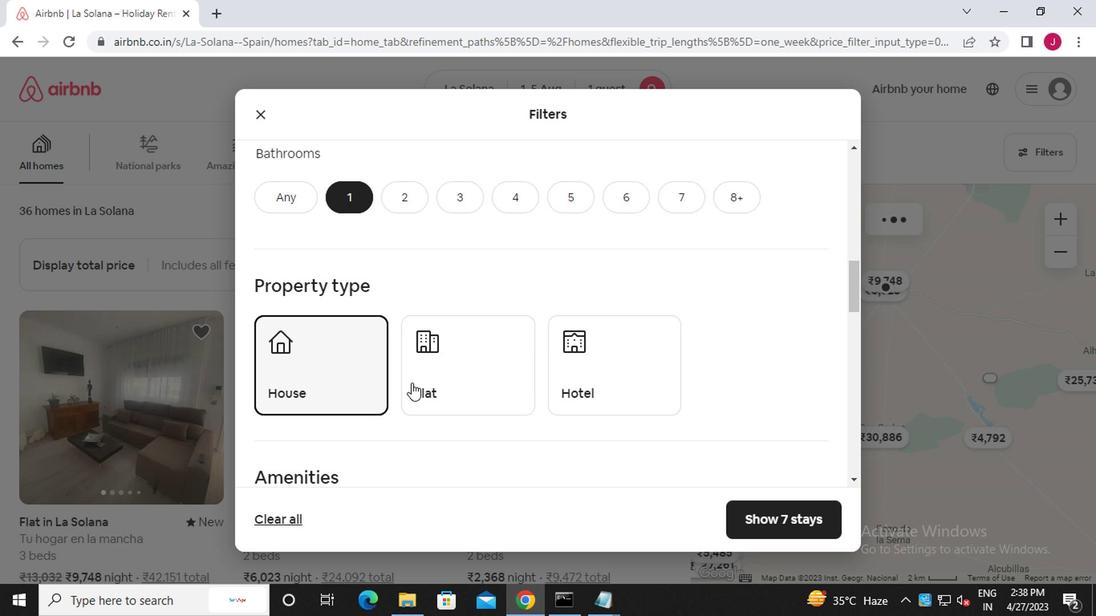 
Action: Mouse pressed left at (428, 385)
Screenshot: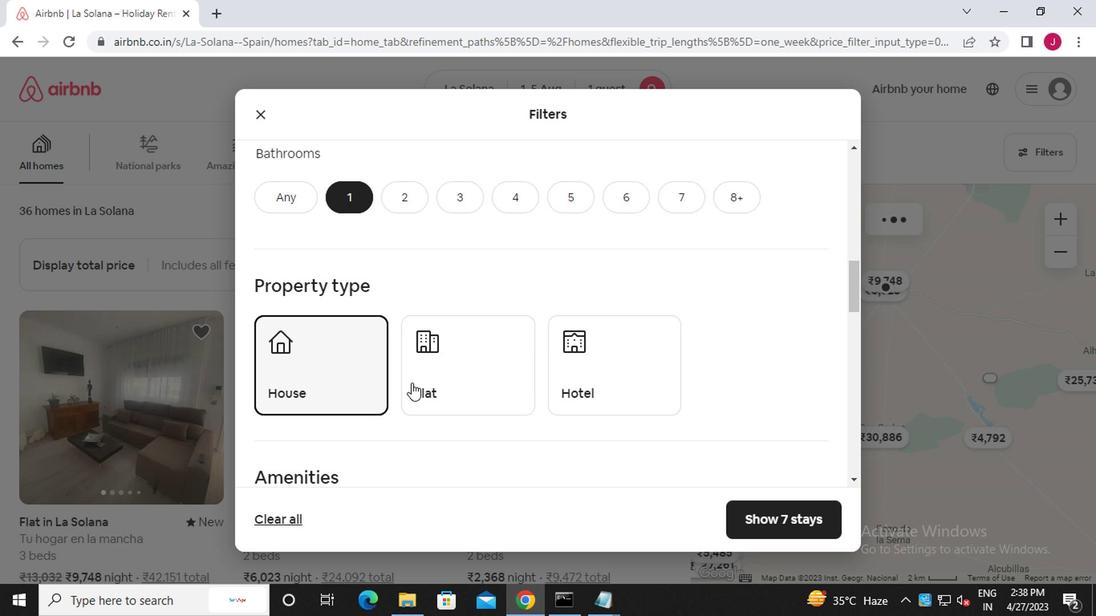 
Action: Mouse moved to (452, 400)
Screenshot: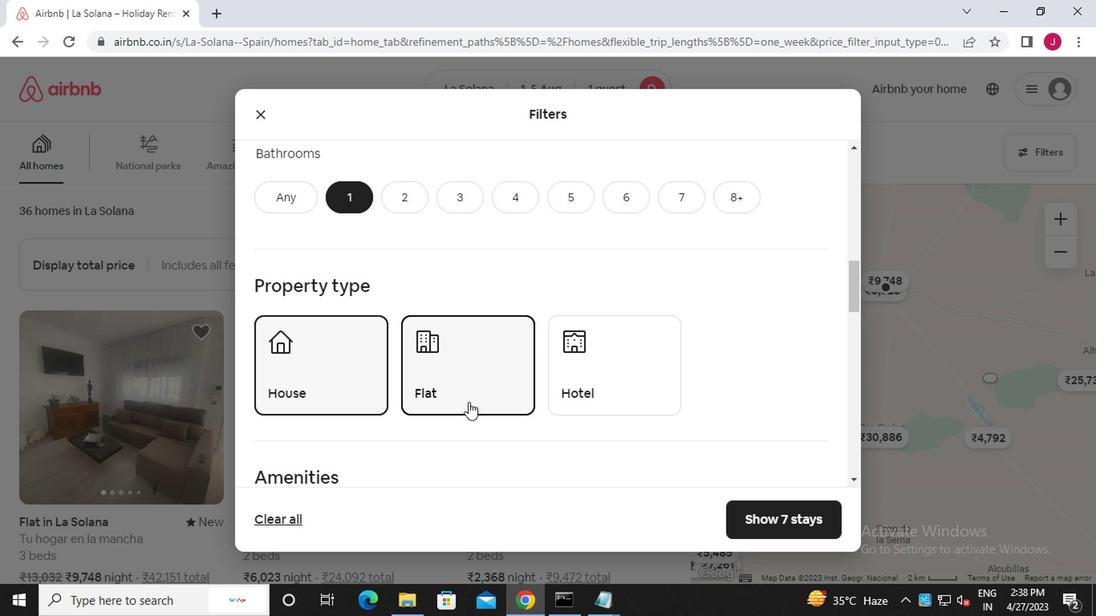 
Action: Mouse scrolled (452, 399) with delta (0, -1)
Screenshot: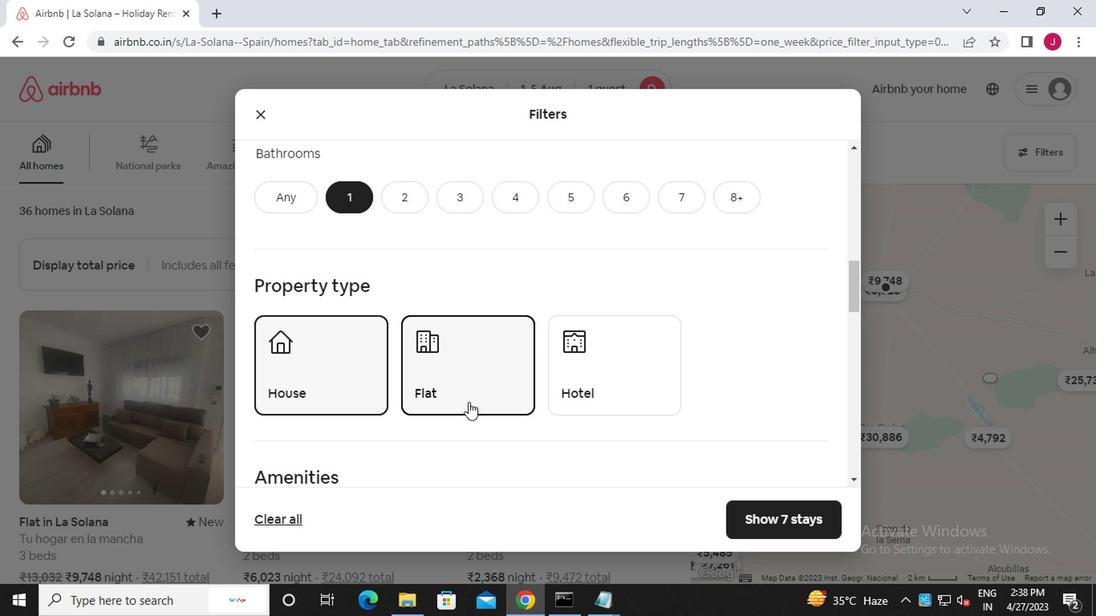 
Action: Mouse scrolled (452, 399) with delta (0, -1)
Screenshot: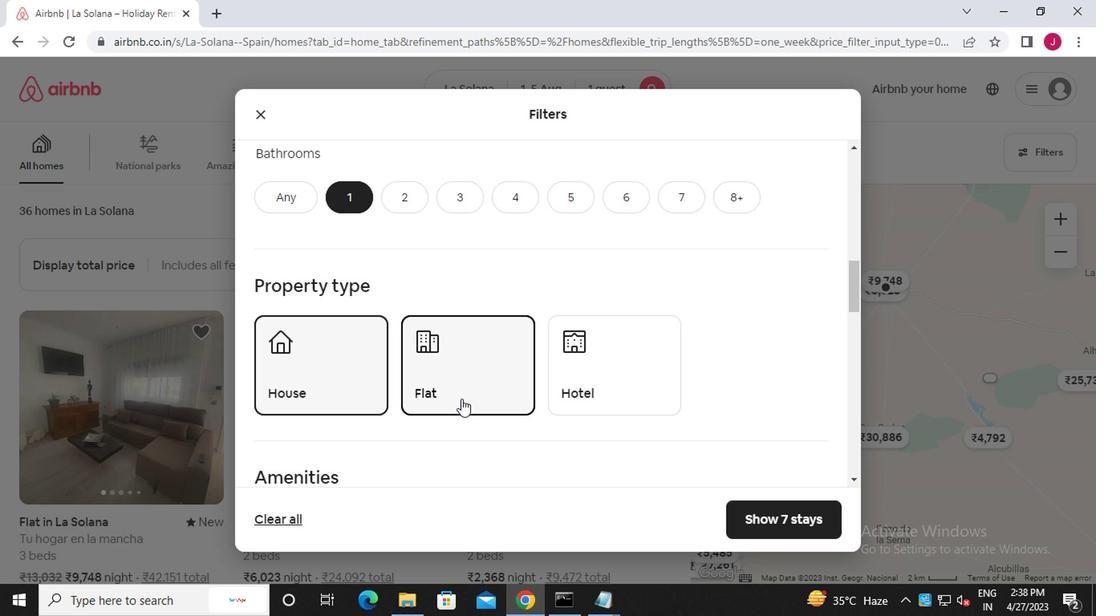 
Action: Mouse moved to (452, 400)
Screenshot: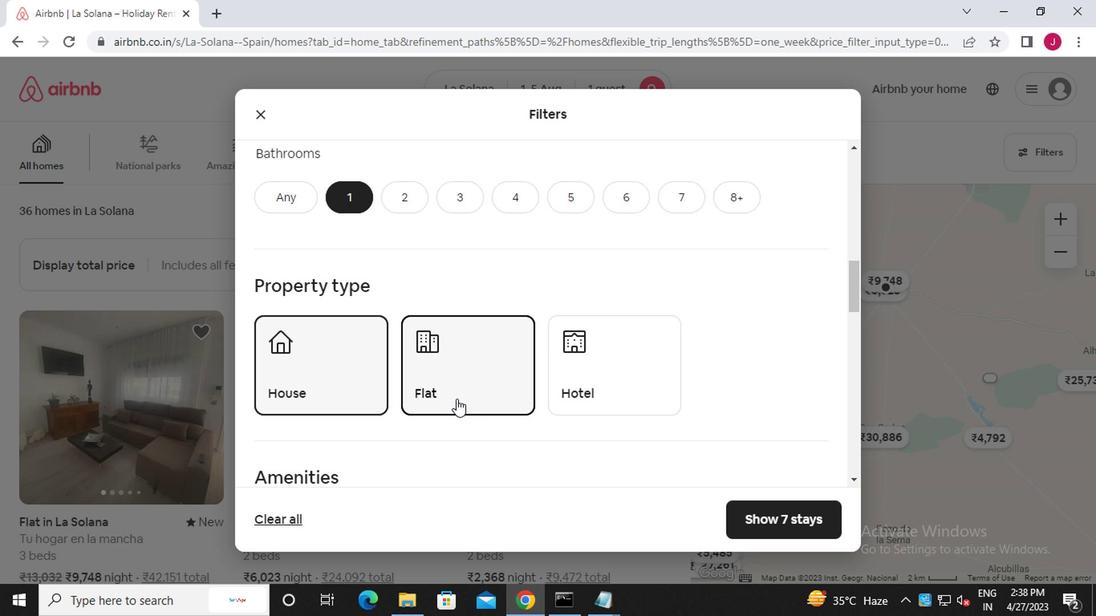 
Action: Mouse scrolled (452, 399) with delta (0, -1)
Screenshot: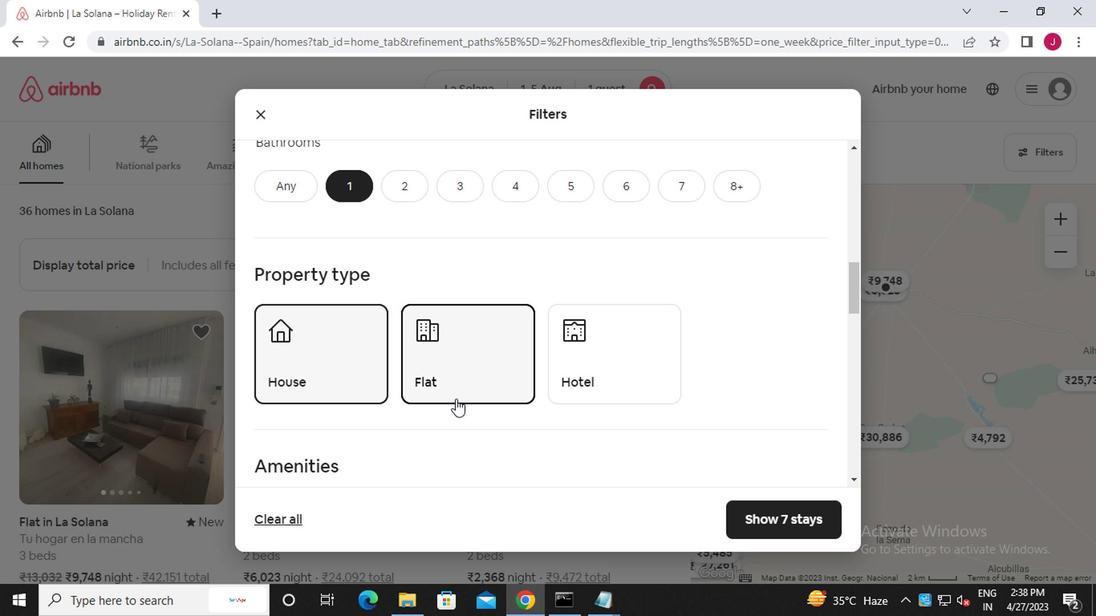 
Action: Mouse moved to (263, 320)
Screenshot: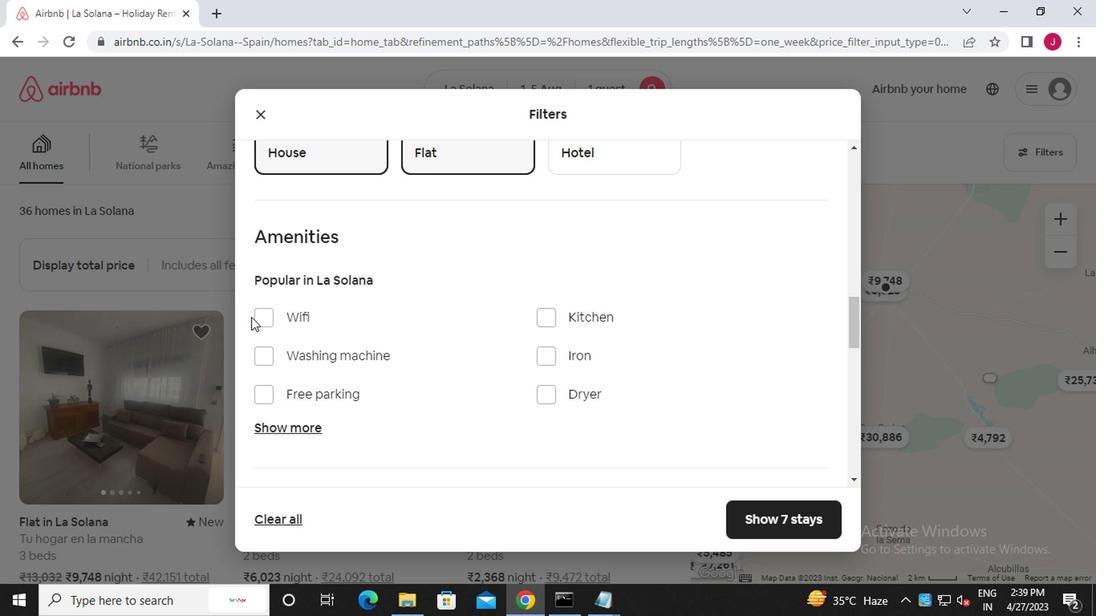 
Action: Mouse pressed left at (263, 320)
Screenshot: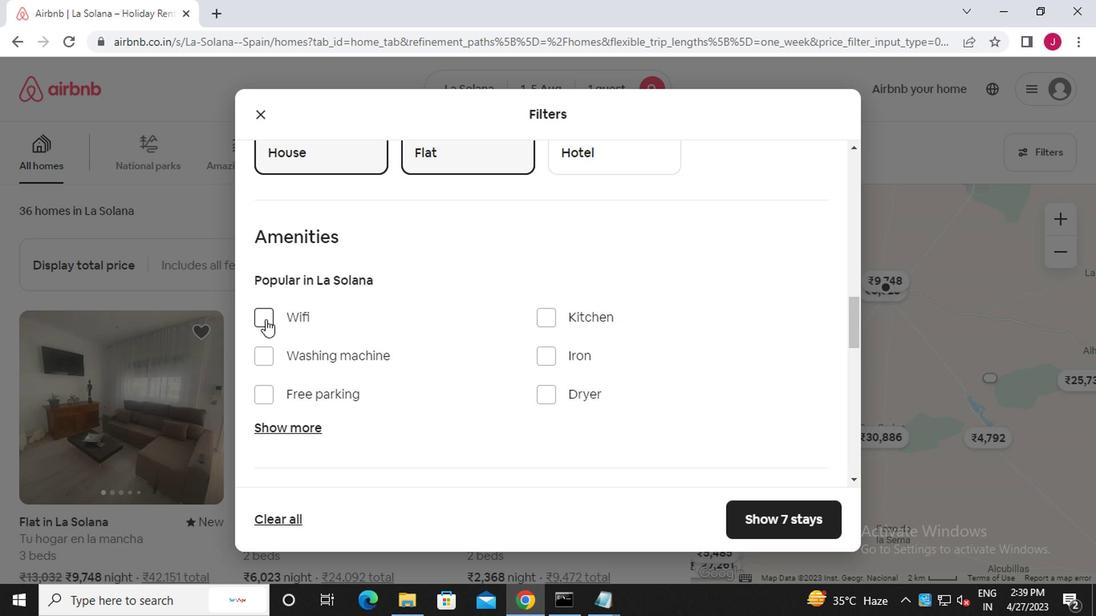
Action: Mouse moved to (499, 372)
Screenshot: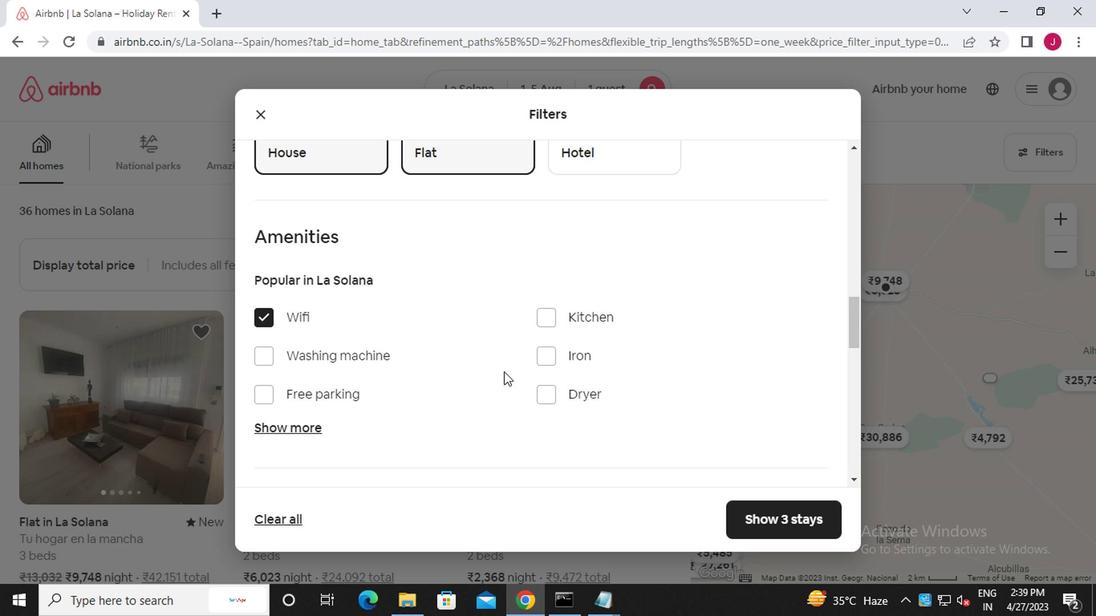
Action: Mouse scrolled (499, 371) with delta (0, 0)
Screenshot: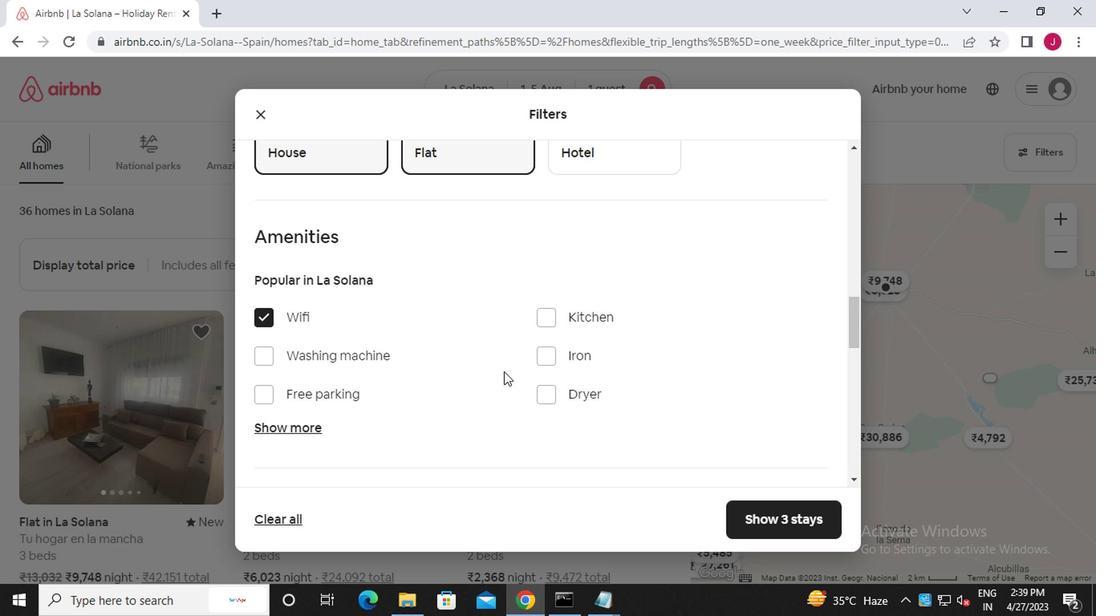 
Action: Mouse scrolled (499, 371) with delta (0, 0)
Screenshot: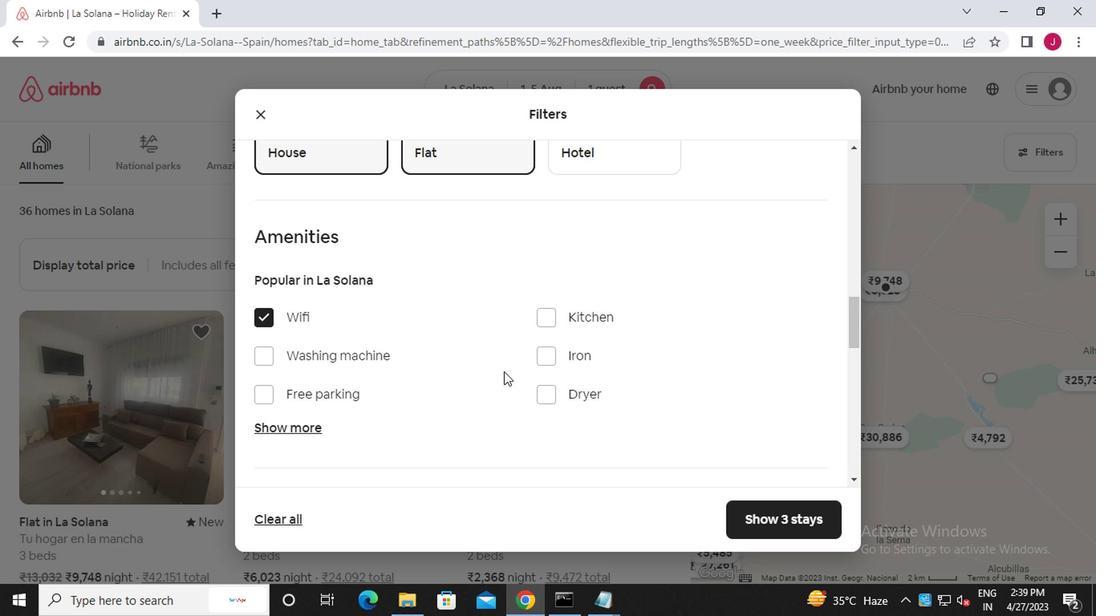 
Action: Mouse scrolled (499, 371) with delta (0, 0)
Screenshot: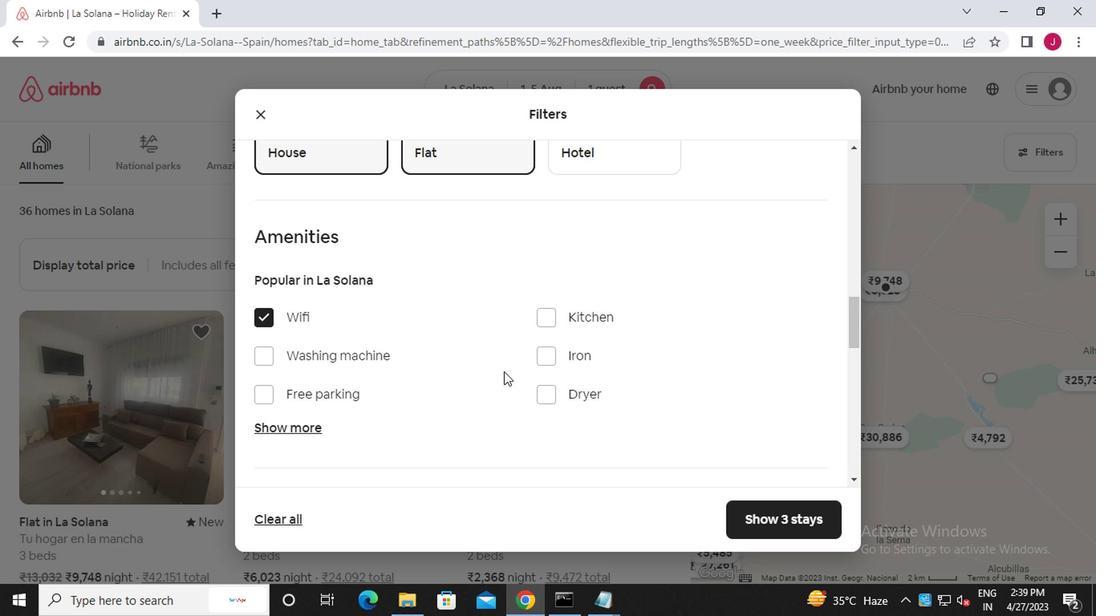 
Action: Mouse scrolled (499, 371) with delta (0, 0)
Screenshot: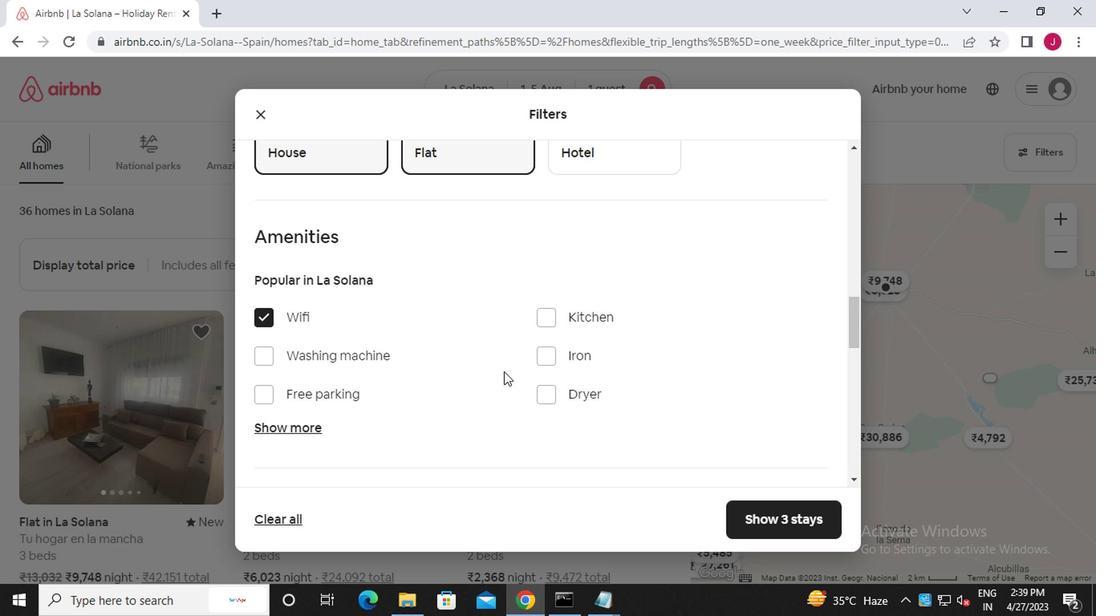 
Action: Mouse scrolled (499, 371) with delta (0, 0)
Screenshot: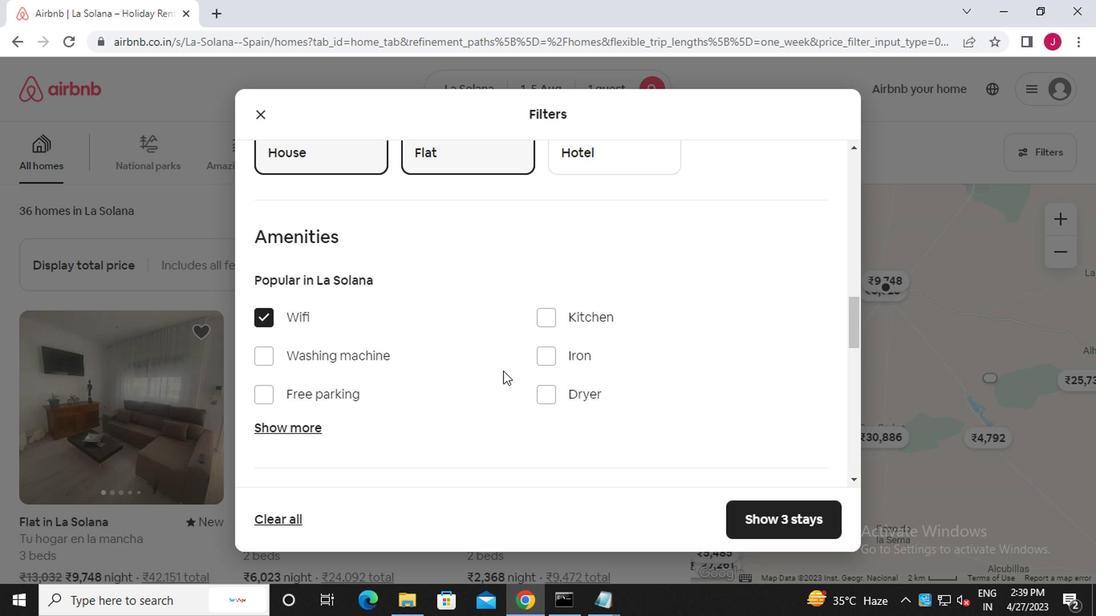 
Action: Mouse moved to (788, 214)
Screenshot: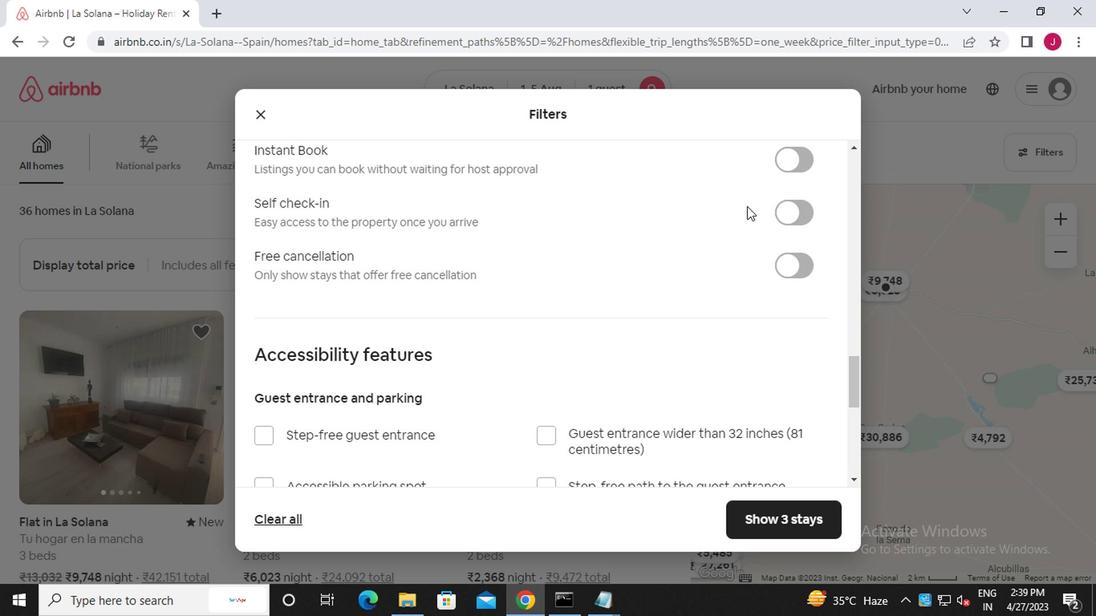 
Action: Mouse pressed left at (788, 214)
Screenshot: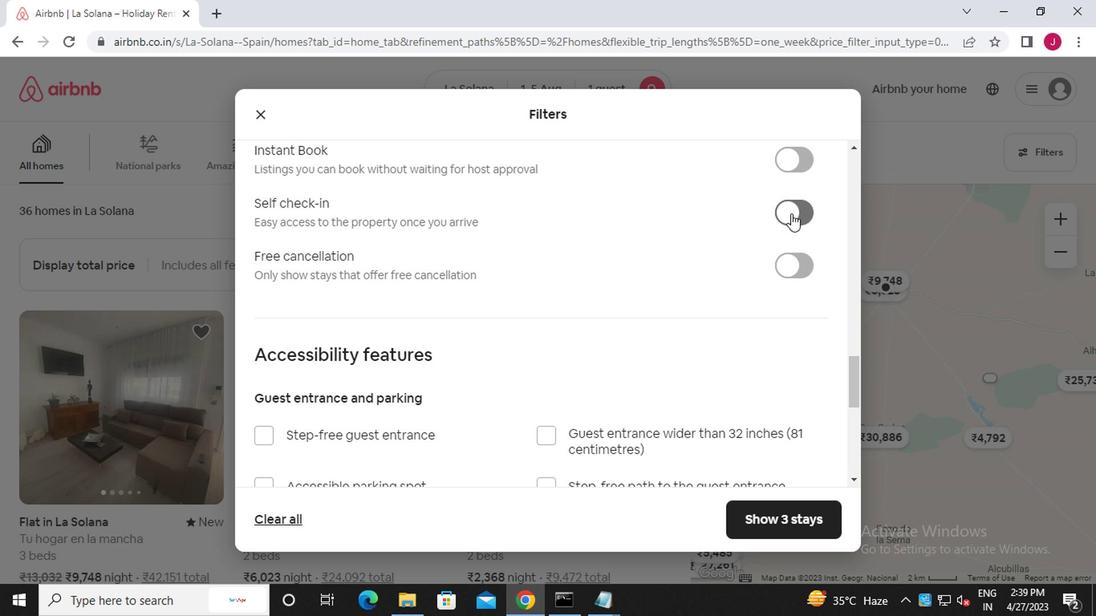 
Action: Mouse moved to (430, 339)
Screenshot: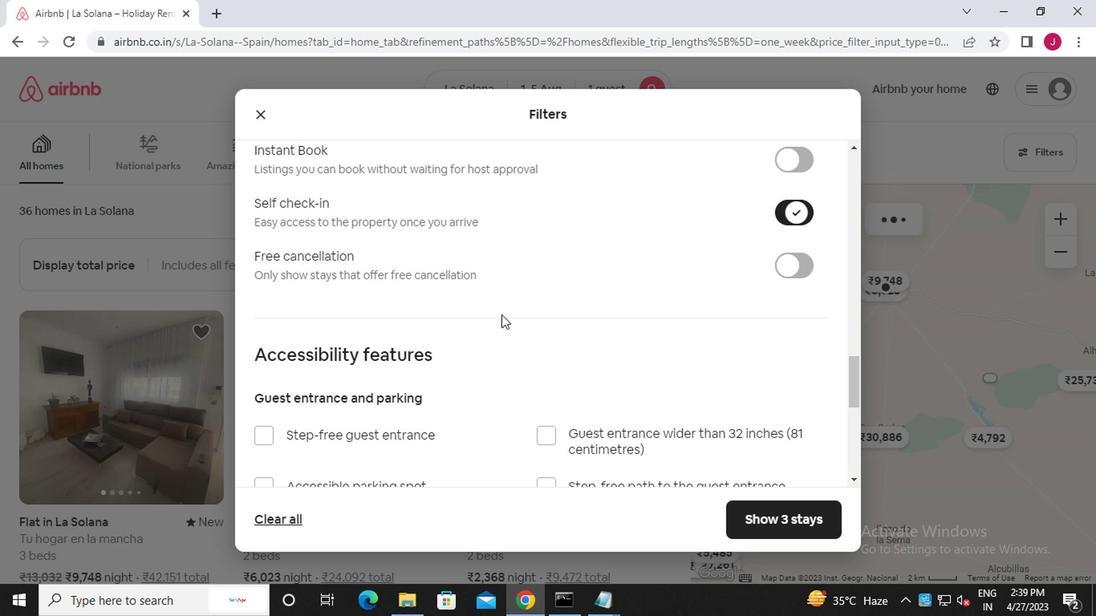 
Action: Mouse scrolled (430, 338) with delta (0, -1)
Screenshot: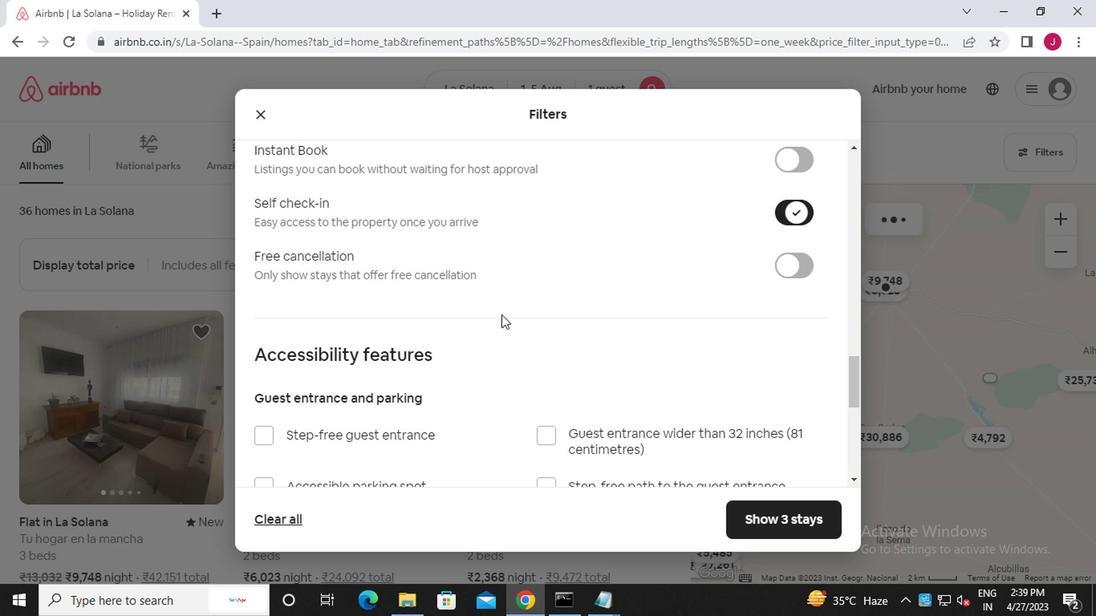 
Action: Mouse moved to (427, 340)
Screenshot: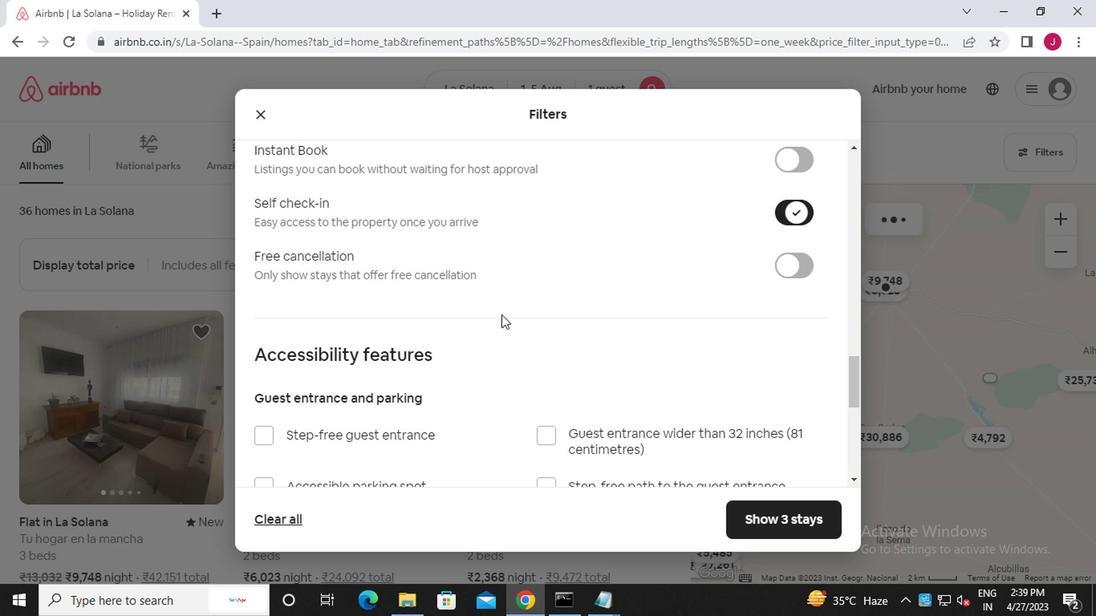
Action: Mouse scrolled (427, 340) with delta (0, 0)
Screenshot: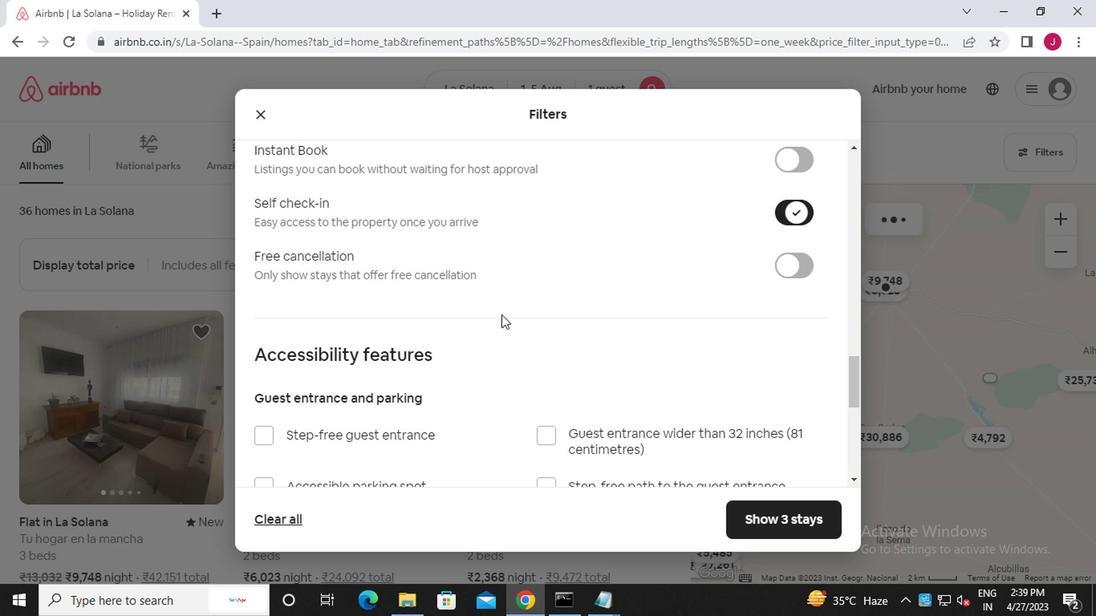
Action: Mouse moved to (427, 342)
Screenshot: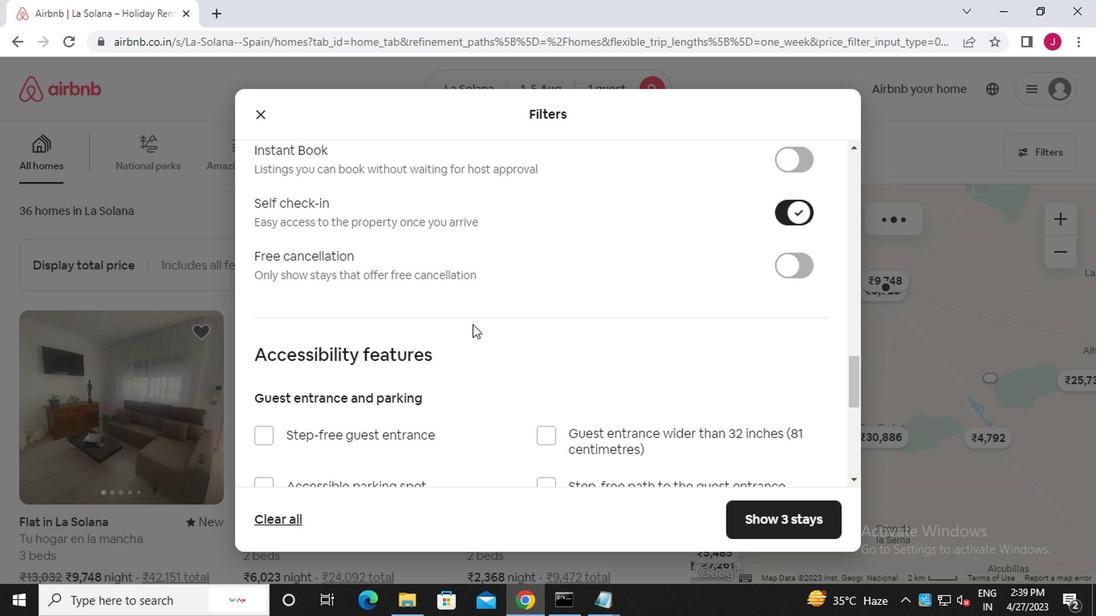 
Action: Mouse scrolled (427, 340) with delta (0, -1)
Screenshot: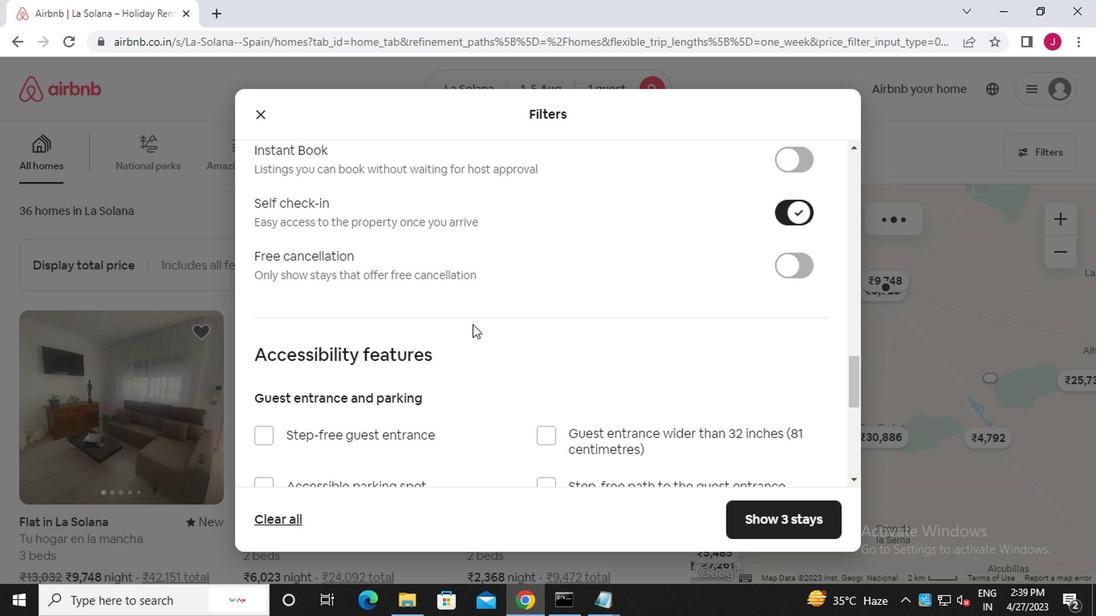 
Action: Mouse moved to (426, 342)
Screenshot: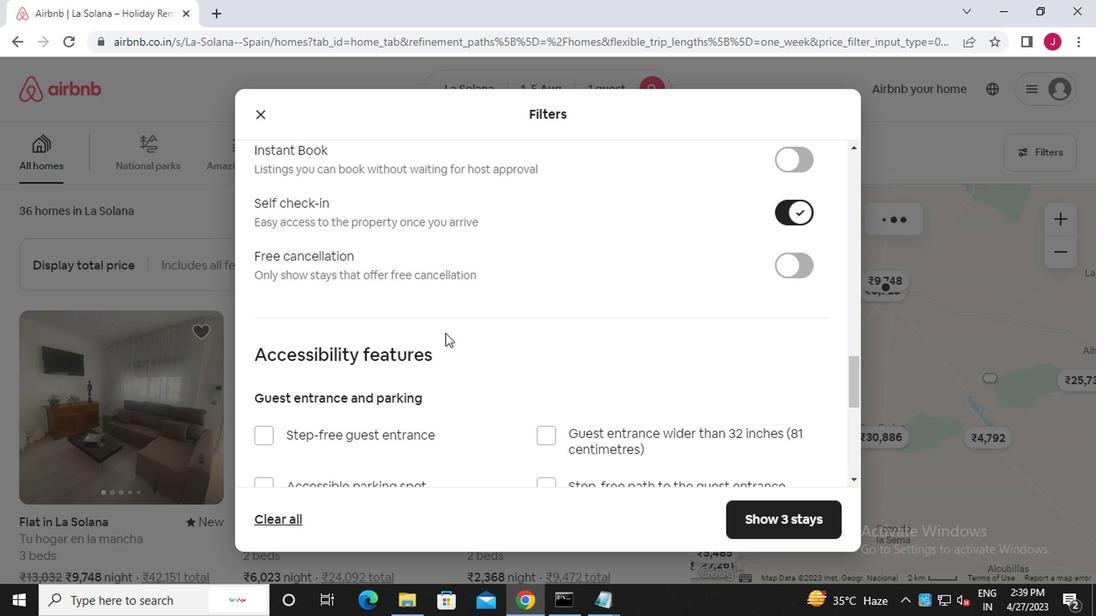 
Action: Mouse scrolled (426, 340) with delta (0, -1)
Screenshot: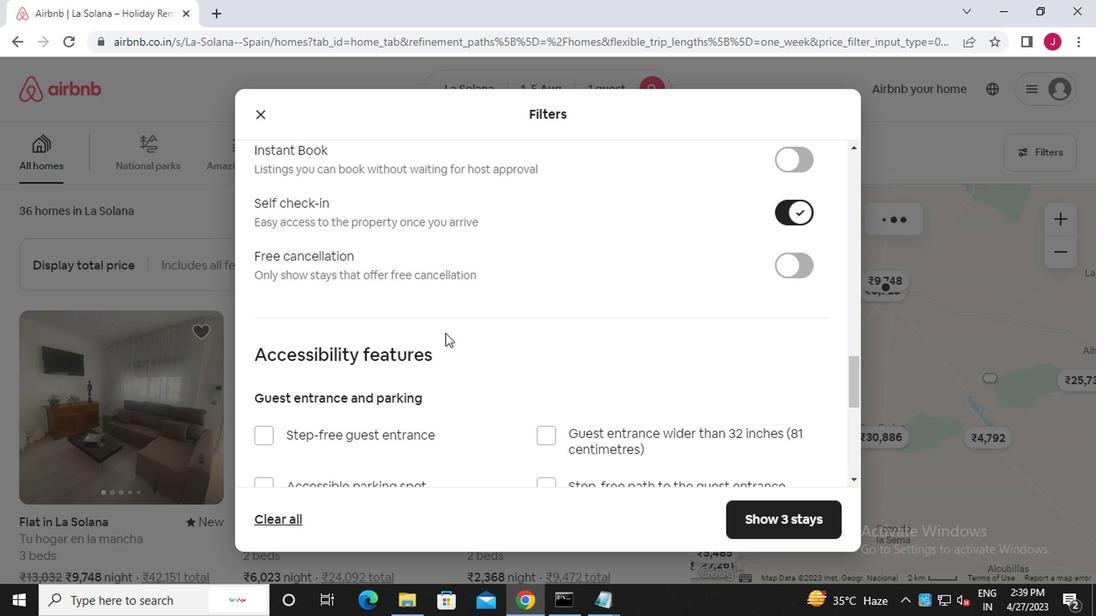 
Action: Mouse scrolled (426, 340) with delta (0, -1)
Screenshot: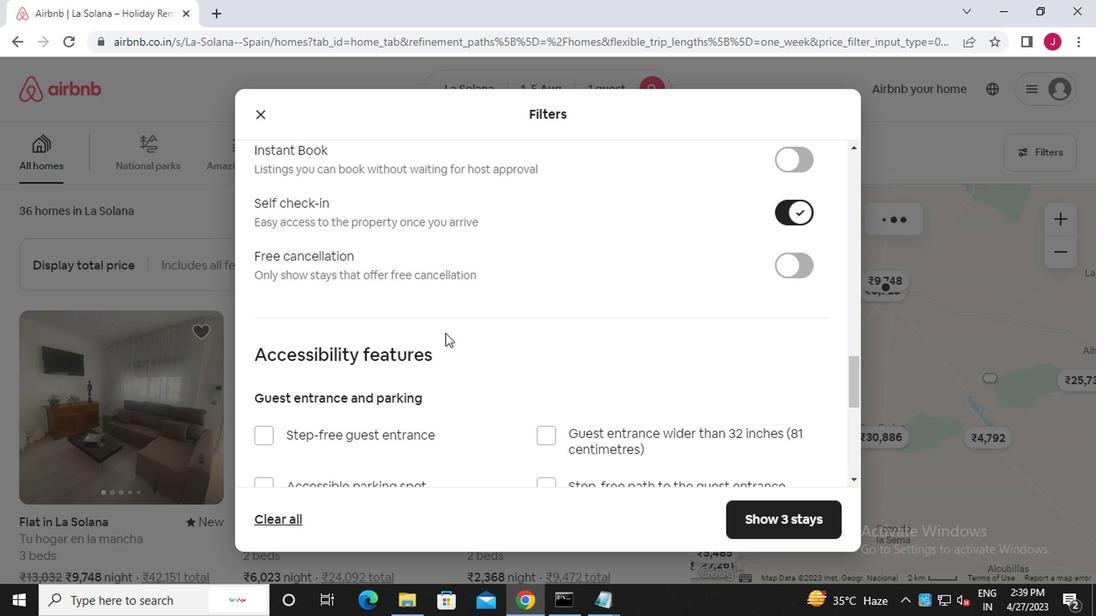 
Action: Mouse moved to (424, 343)
Screenshot: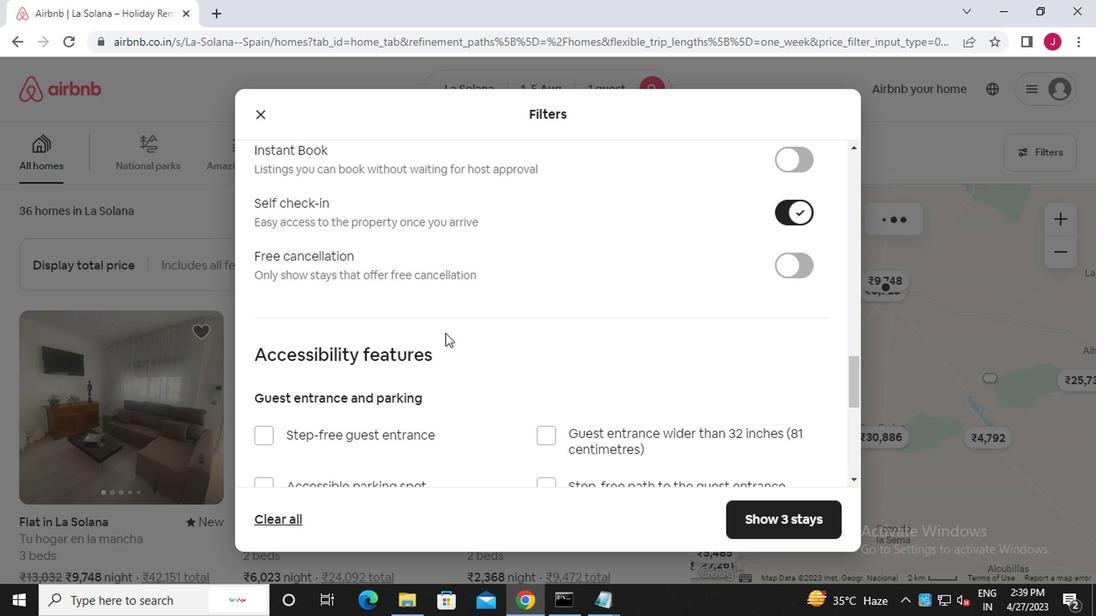 
Action: Mouse scrolled (424, 342) with delta (0, -1)
Screenshot: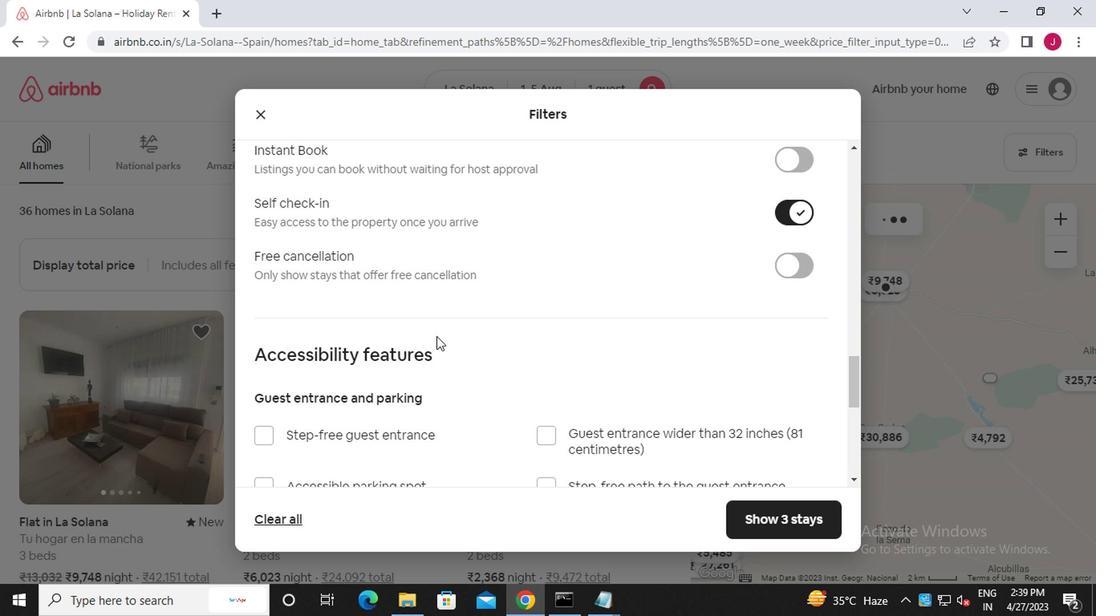 
Action: Mouse moved to (417, 348)
Screenshot: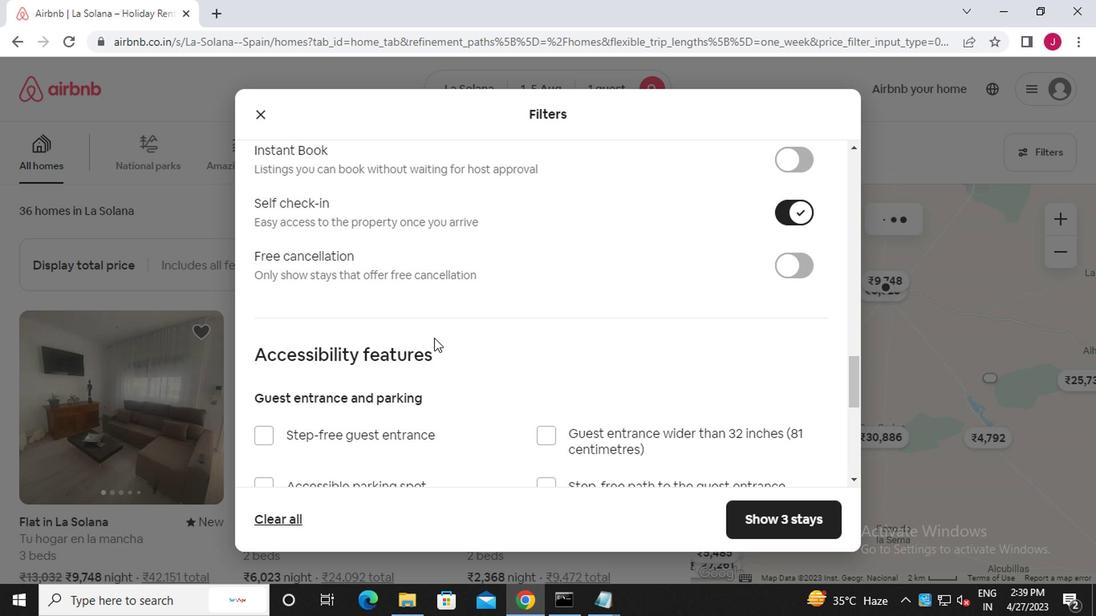 
Action: Mouse scrolled (417, 348) with delta (0, 0)
Screenshot: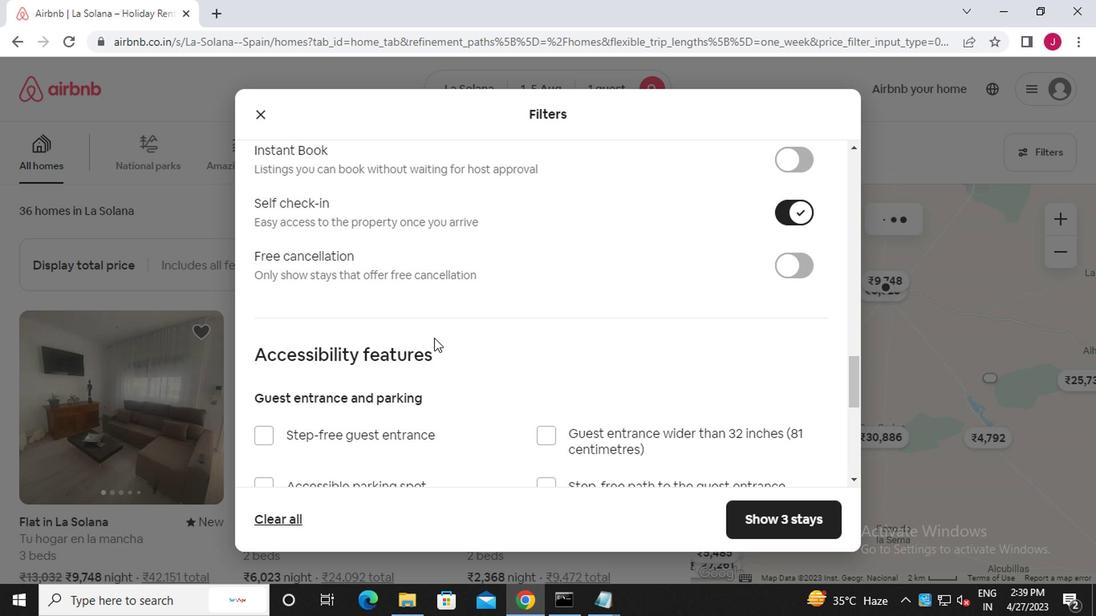 
Action: Mouse moved to (251, 373)
Screenshot: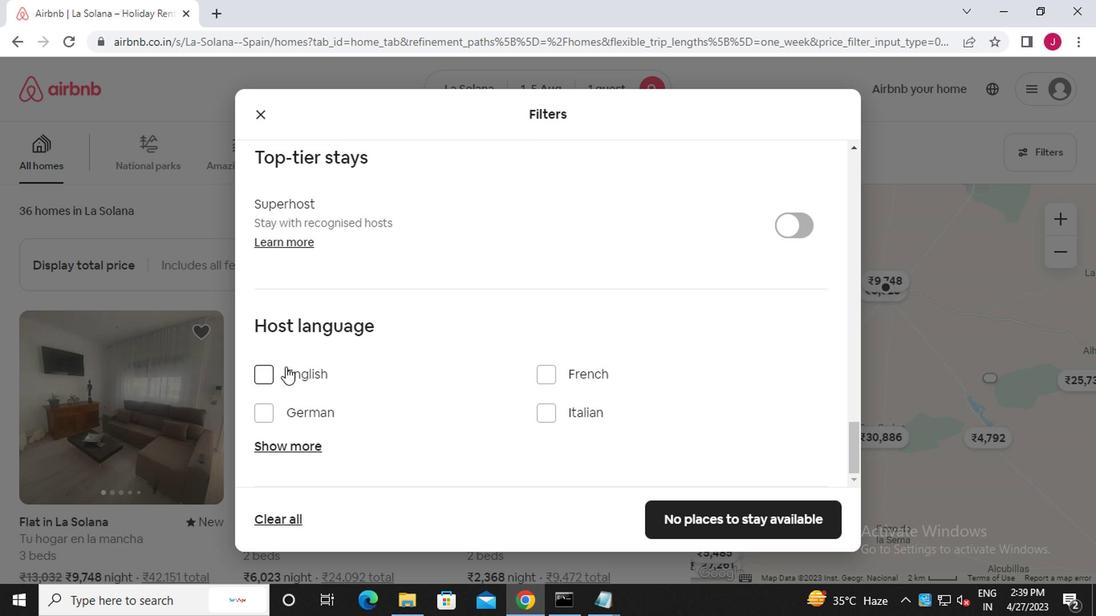 
Action: Mouse pressed left at (251, 373)
Screenshot: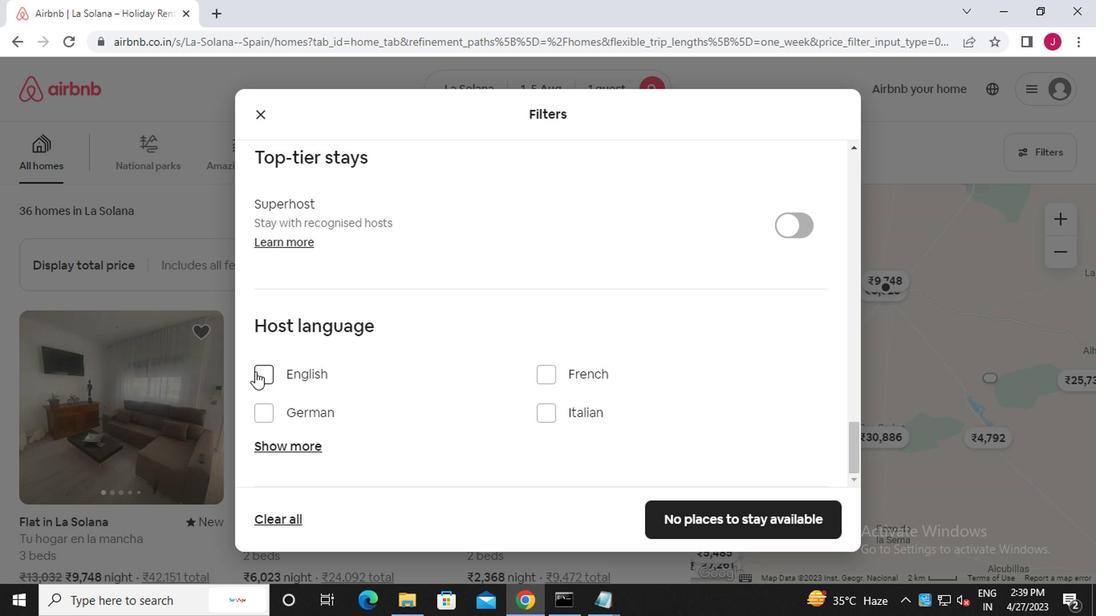 
Action: Mouse moved to (673, 531)
Screenshot: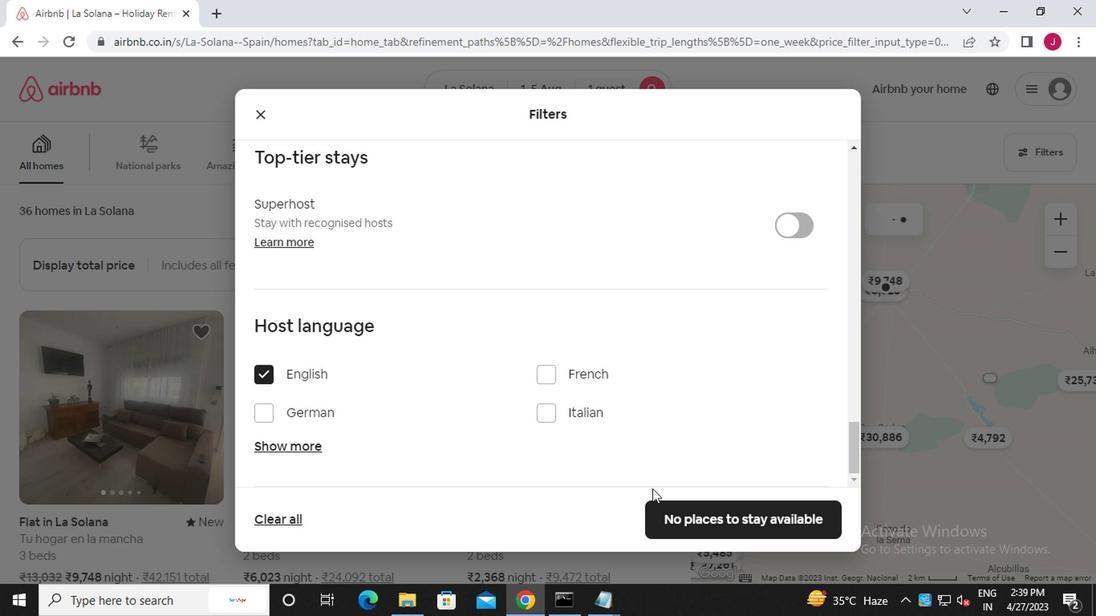 
Action: Mouse pressed left at (673, 531)
Screenshot: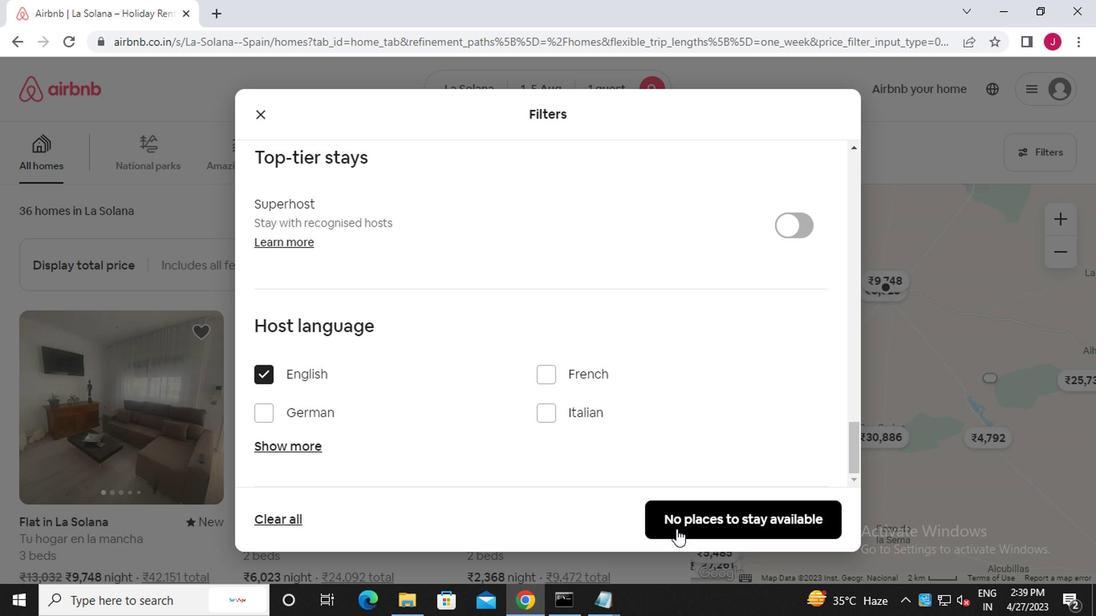 
Action: Mouse moved to (668, 527)
Screenshot: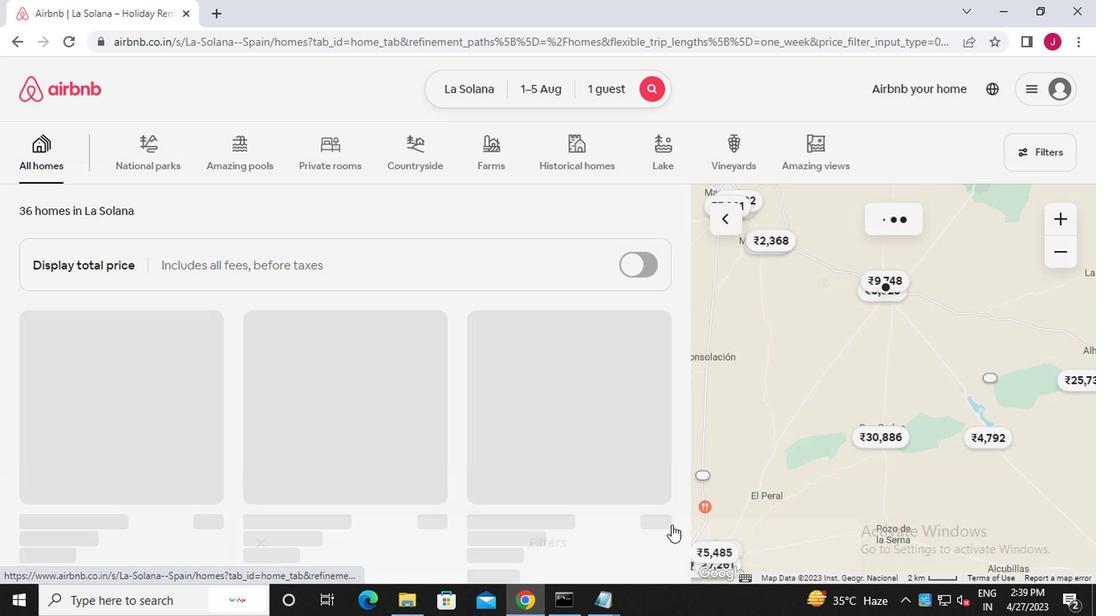 
